 Task: Search one way flight ticket for 3 adults, 3 children in premium economy from La Crosse: La Crosse Regional Airport to Fort Wayne: Fort Wayne International Airport on 8-4-2023. Number of bags: 1 carry on bag. Price is upto 42000. Outbound departure time preference is 16:15.
Action: Mouse moved to (359, 303)
Screenshot: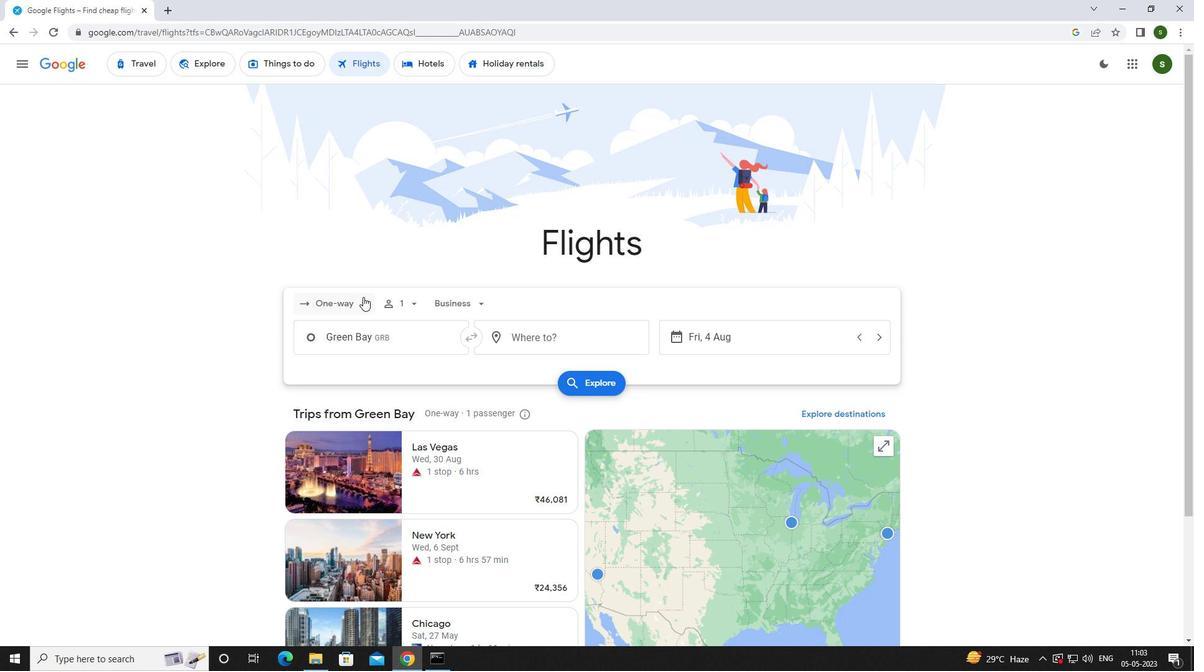 
Action: Mouse pressed left at (359, 303)
Screenshot: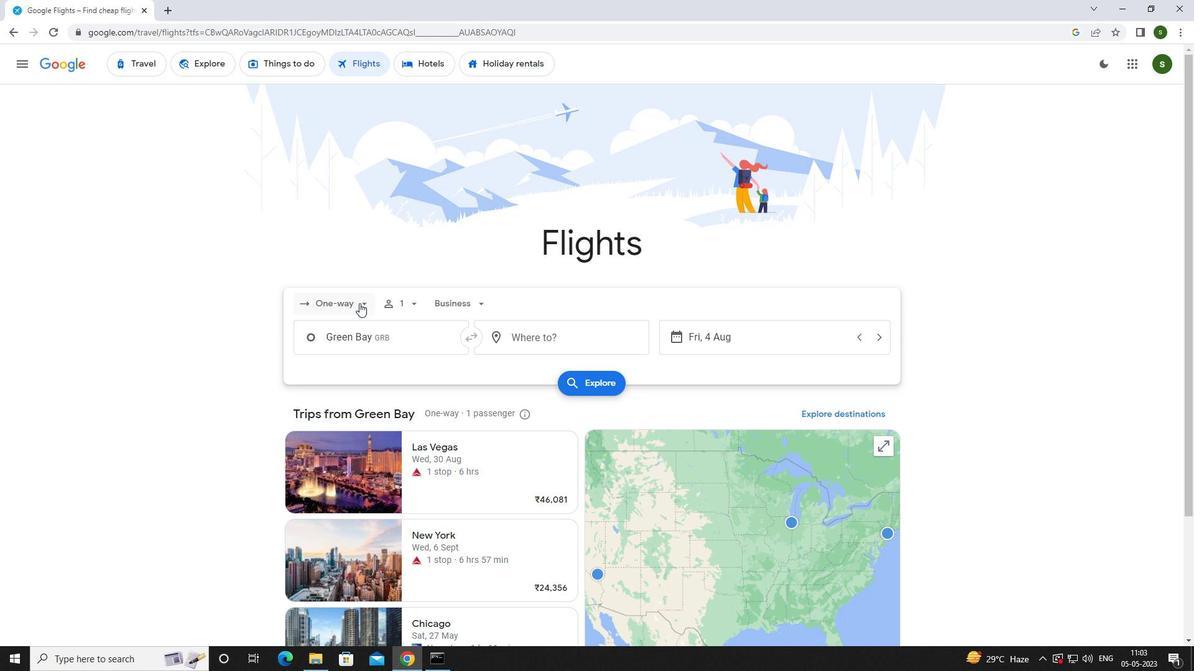 
Action: Mouse moved to (361, 367)
Screenshot: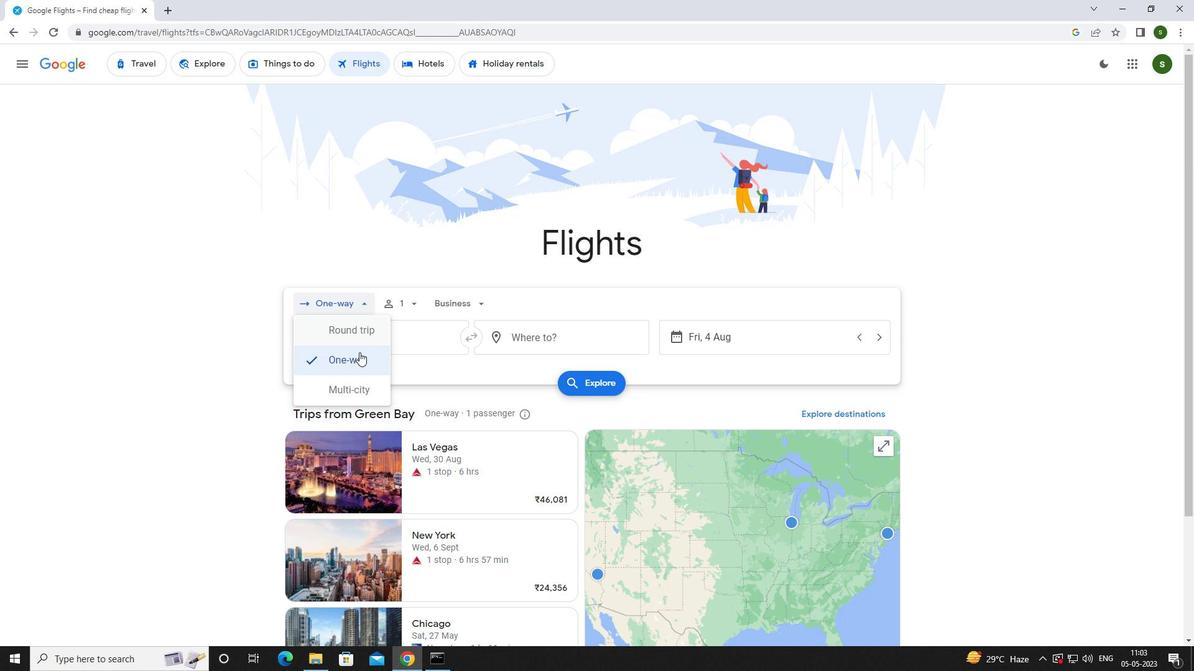 
Action: Mouse pressed left at (361, 367)
Screenshot: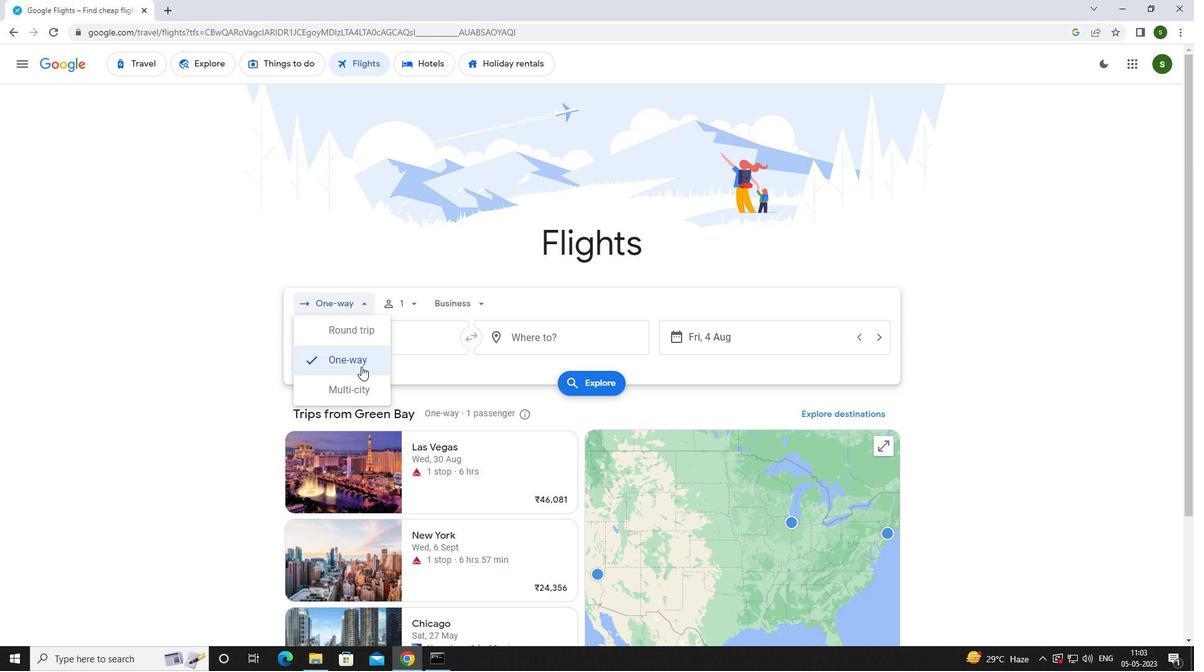 
Action: Mouse moved to (416, 306)
Screenshot: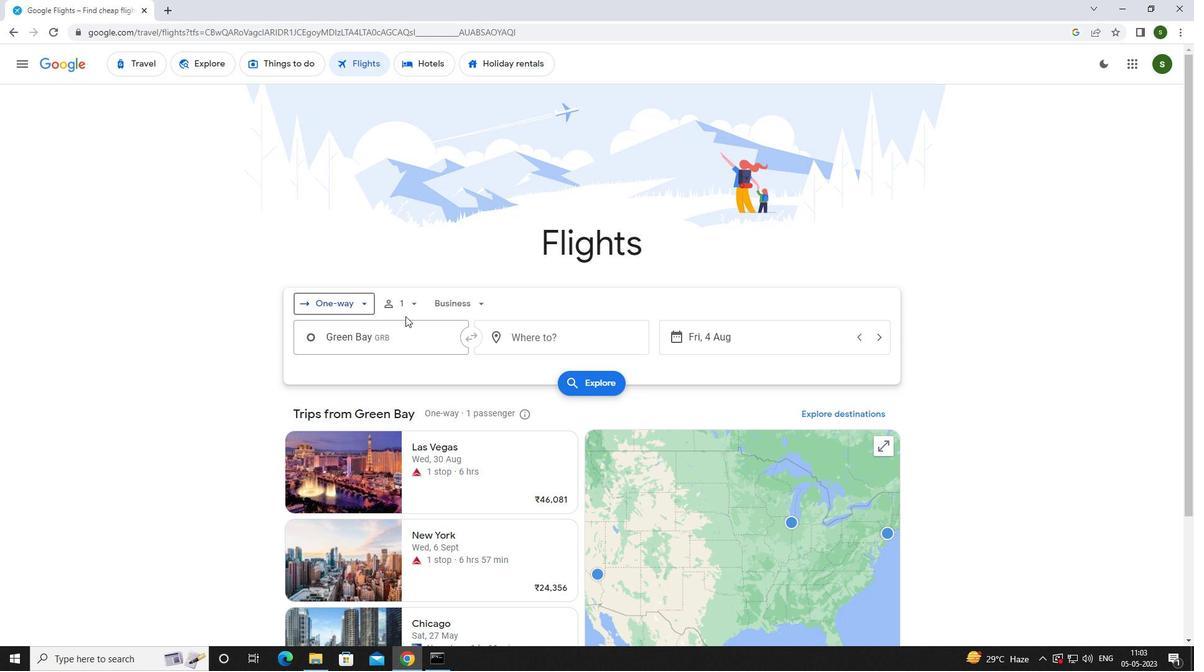 
Action: Mouse pressed left at (416, 306)
Screenshot: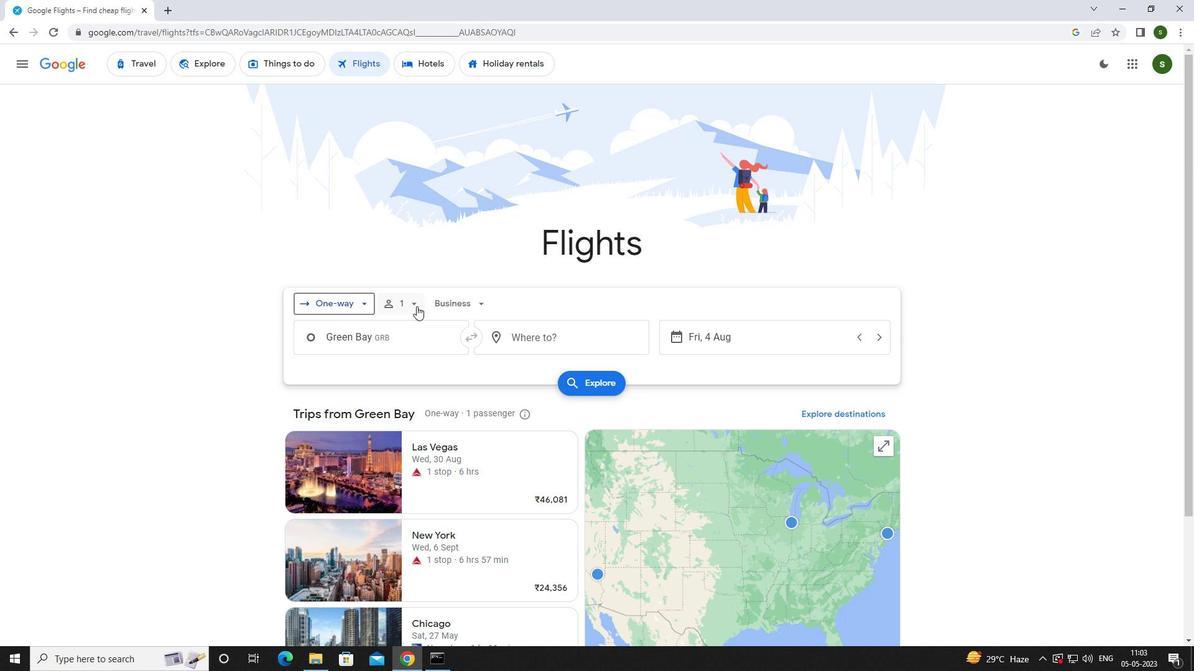 
Action: Mouse moved to (514, 334)
Screenshot: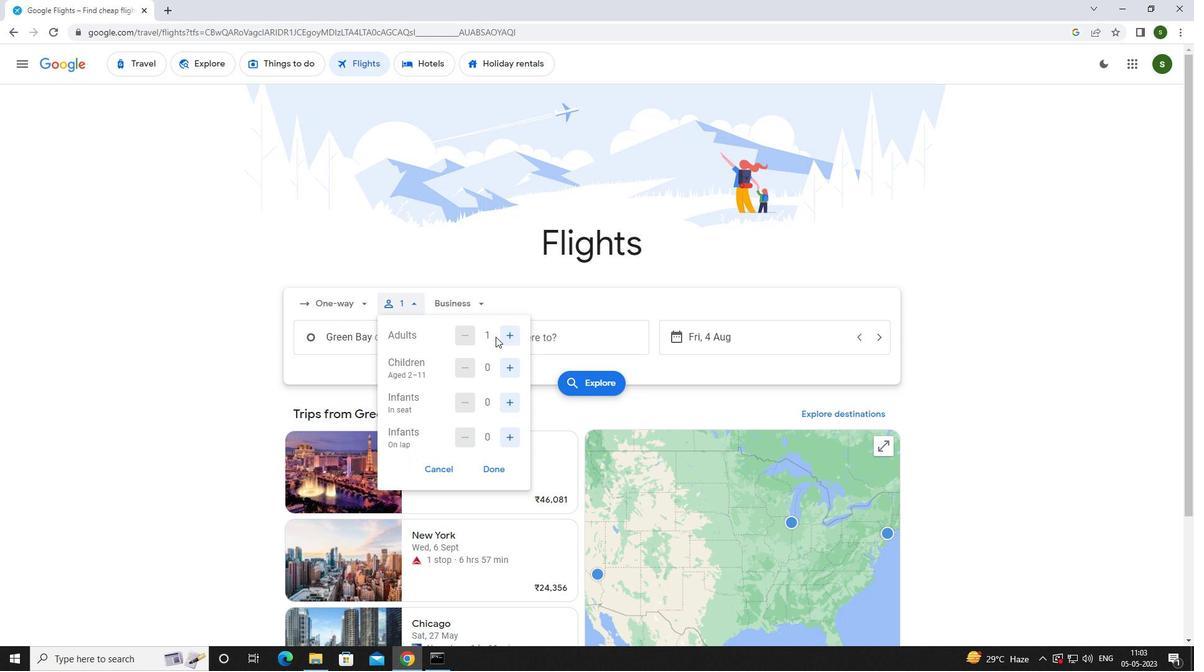 
Action: Mouse pressed left at (514, 334)
Screenshot: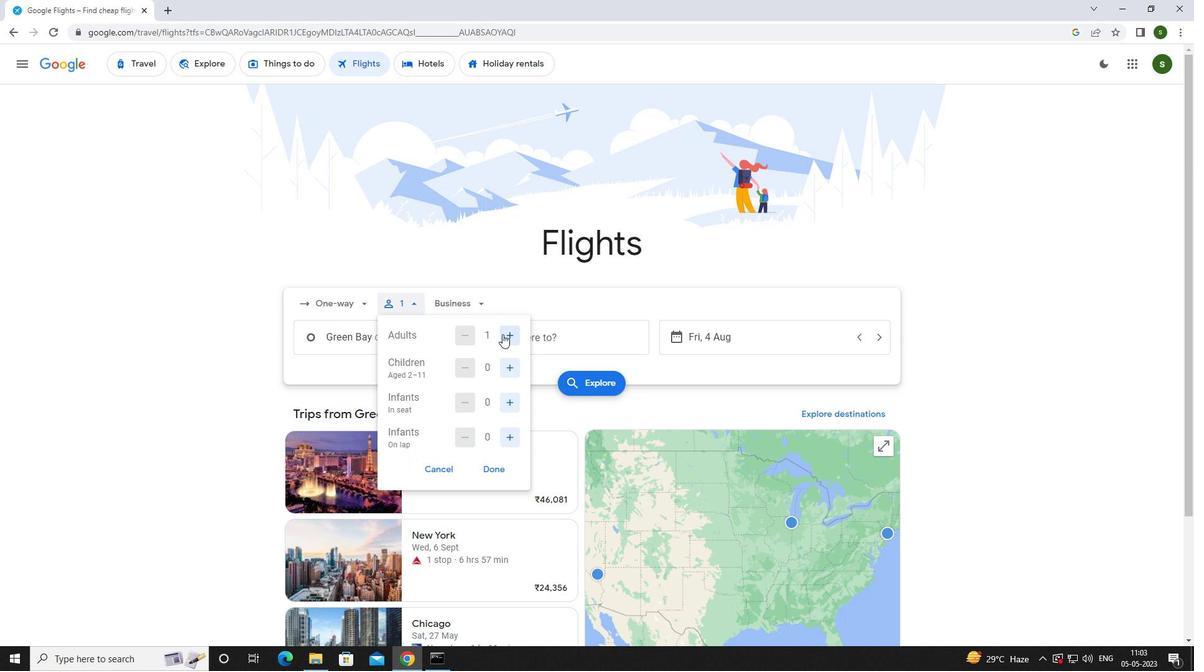 
Action: Mouse pressed left at (514, 334)
Screenshot: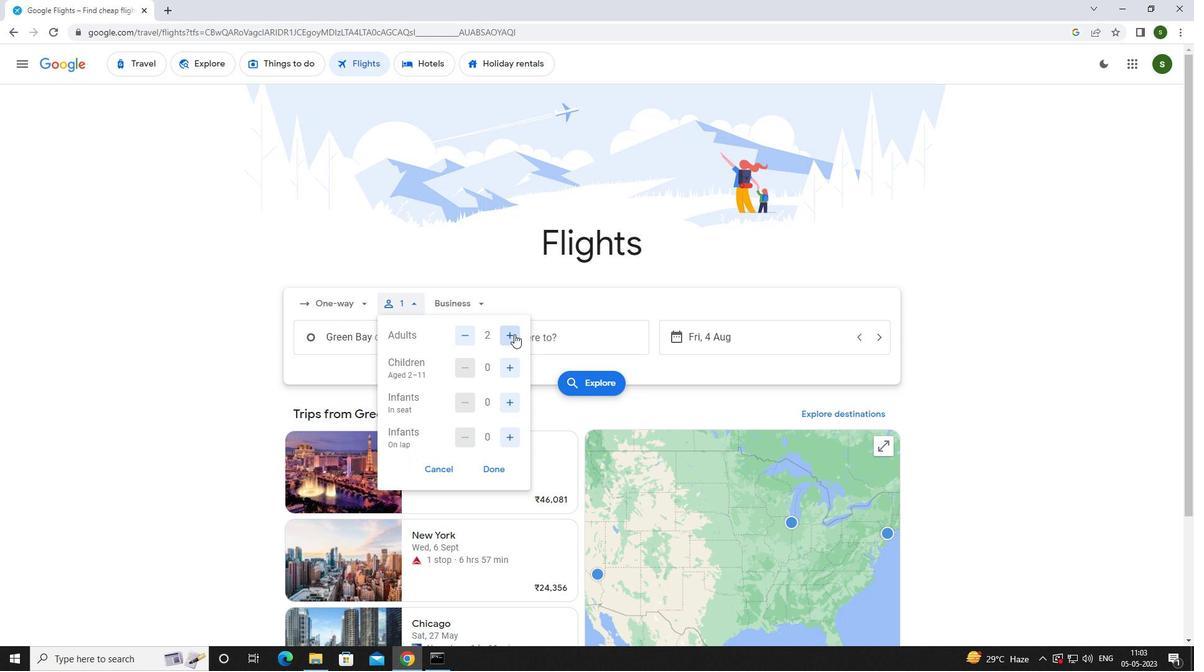 
Action: Mouse moved to (514, 362)
Screenshot: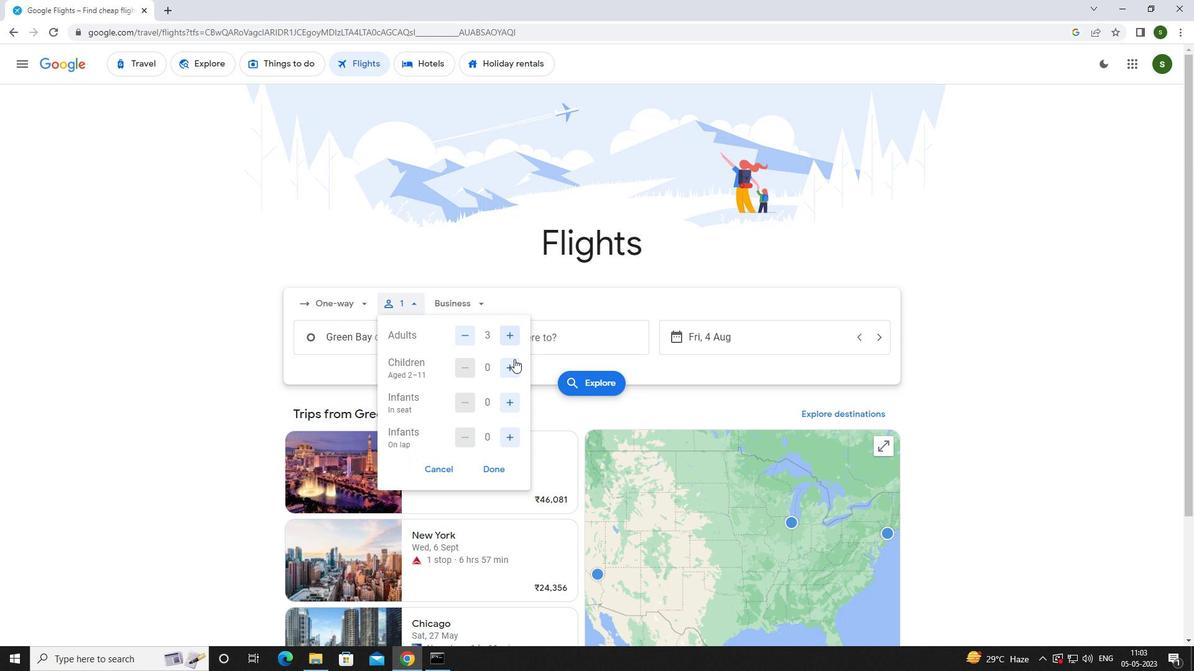 
Action: Mouse pressed left at (514, 362)
Screenshot: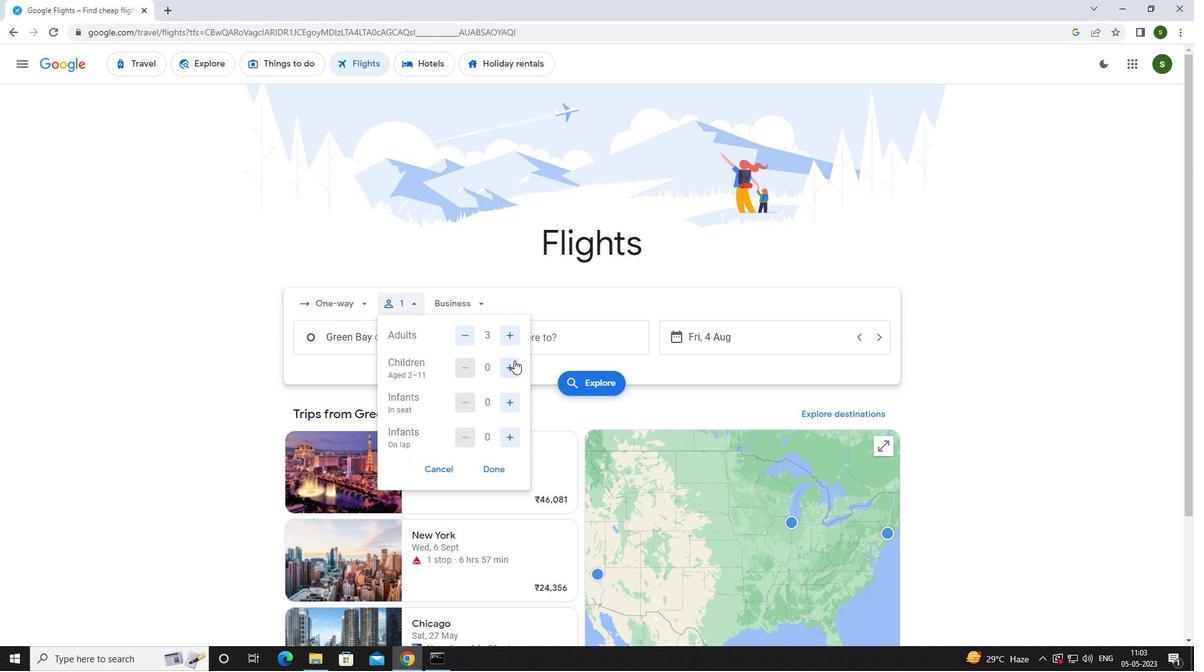 
Action: Mouse pressed left at (514, 362)
Screenshot: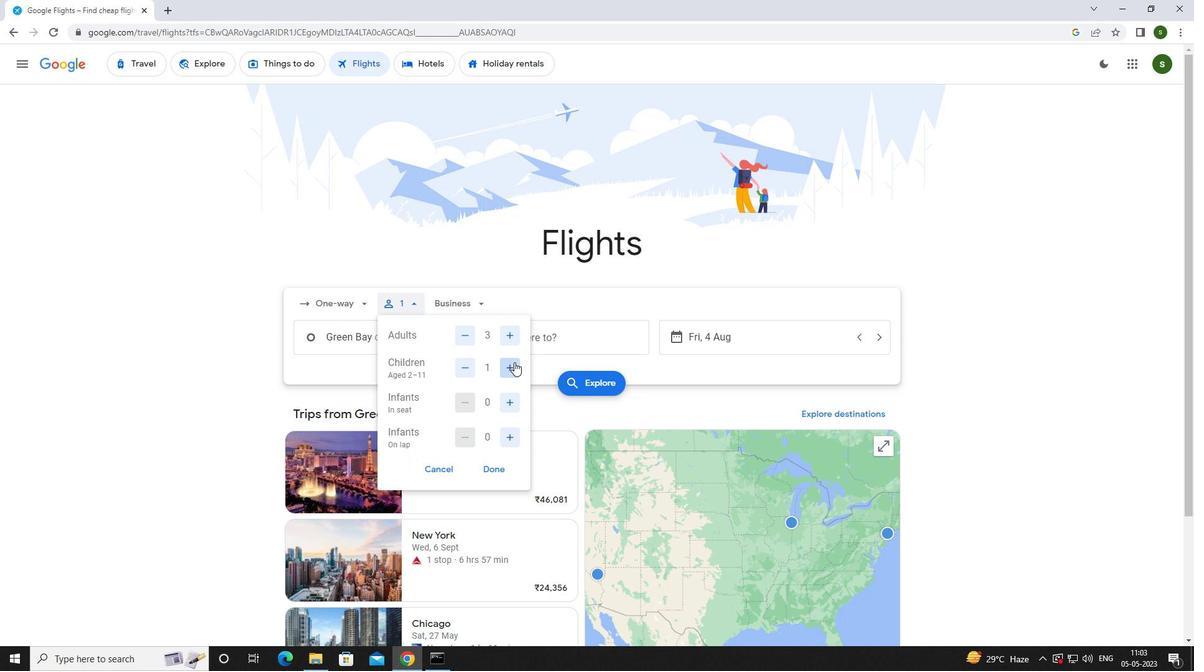 
Action: Mouse pressed left at (514, 362)
Screenshot: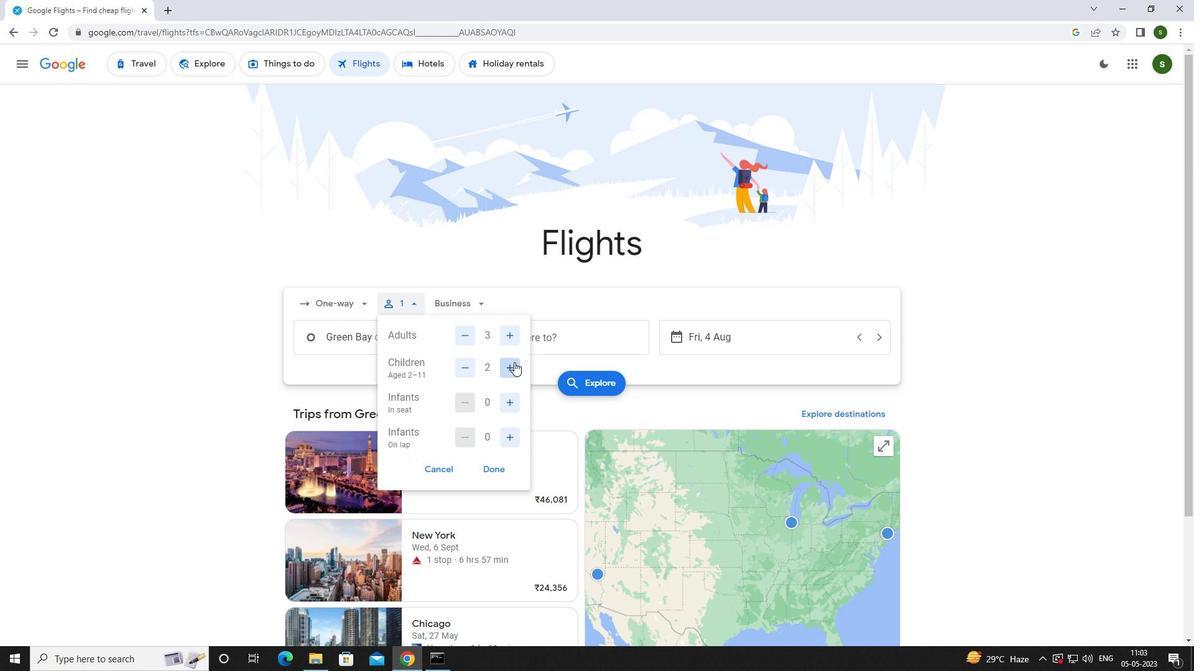
Action: Mouse moved to (472, 301)
Screenshot: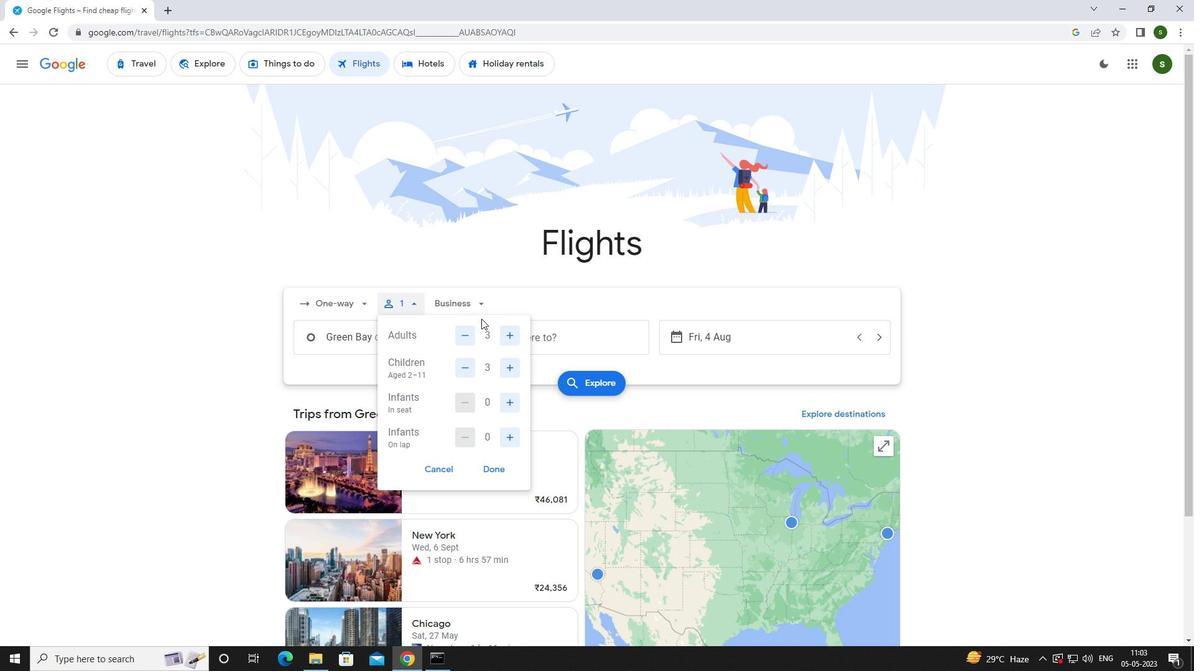 
Action: Mouse pressed left at (472, 301)
Screenshot: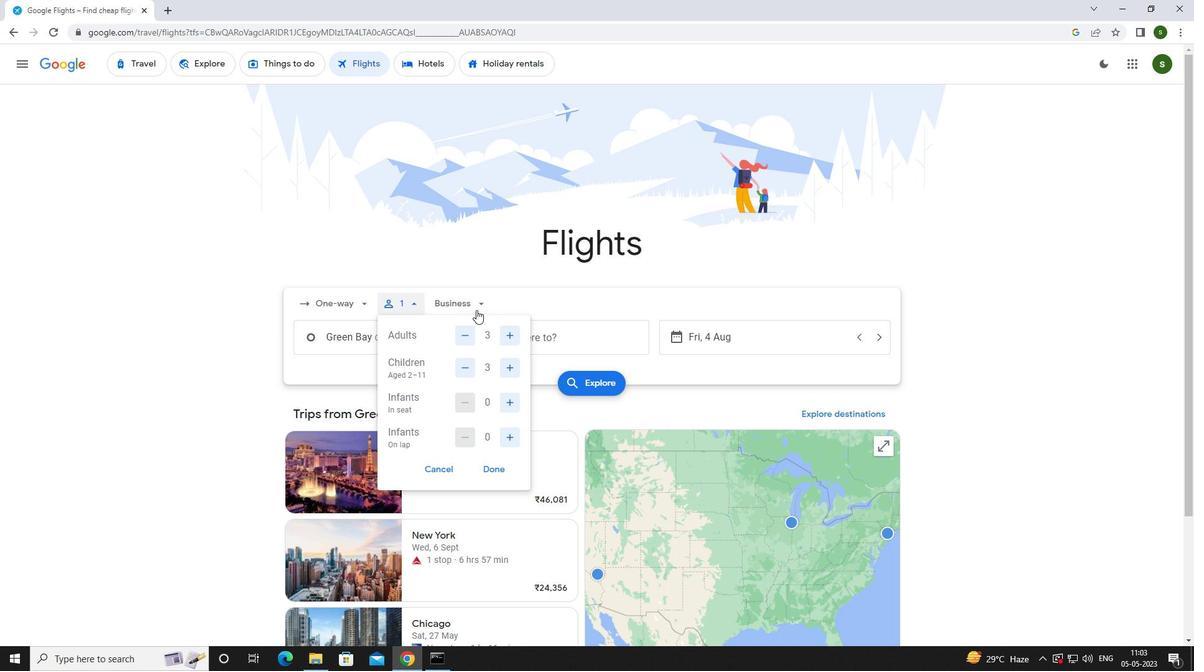 
Action: Mouse moved to (492, 355)
Screenshot: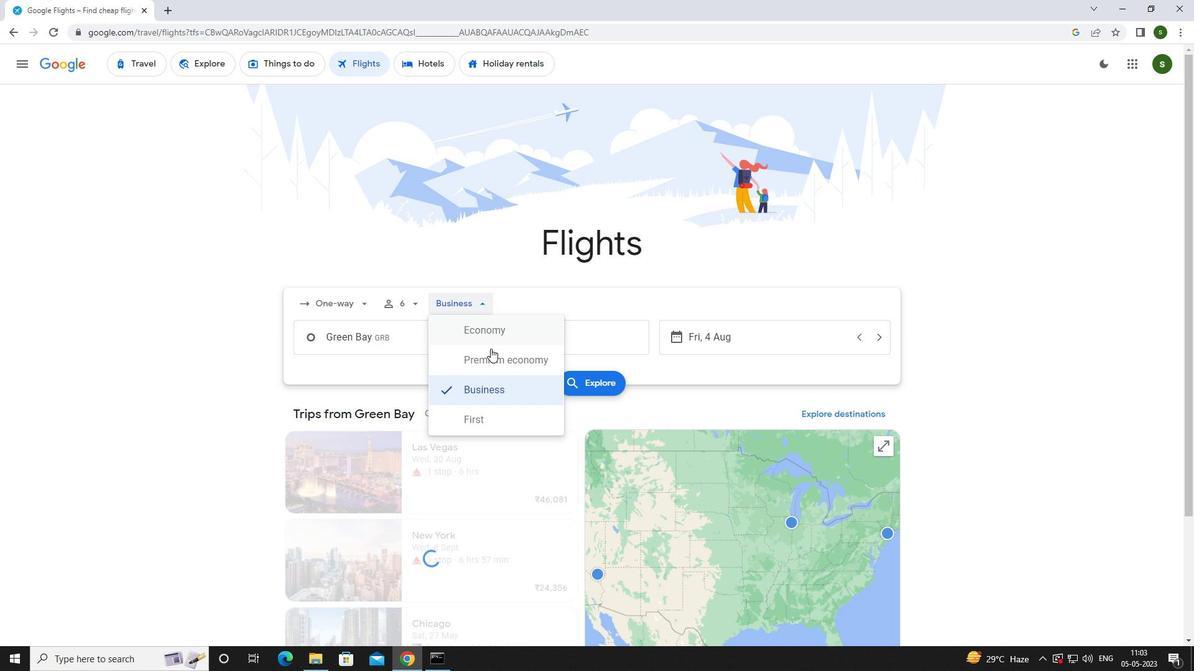 
Action: Mouse pressed left at (492, 355)
Screenshot: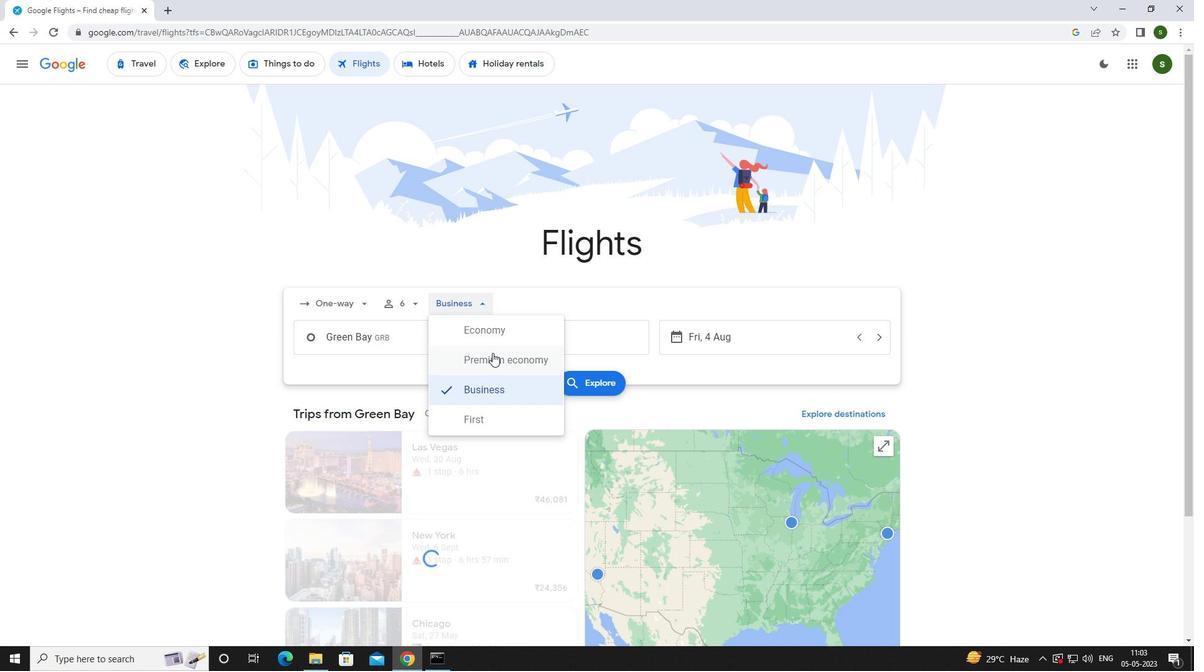 
Action: Mouse moved to (437, 345)
Screenshot: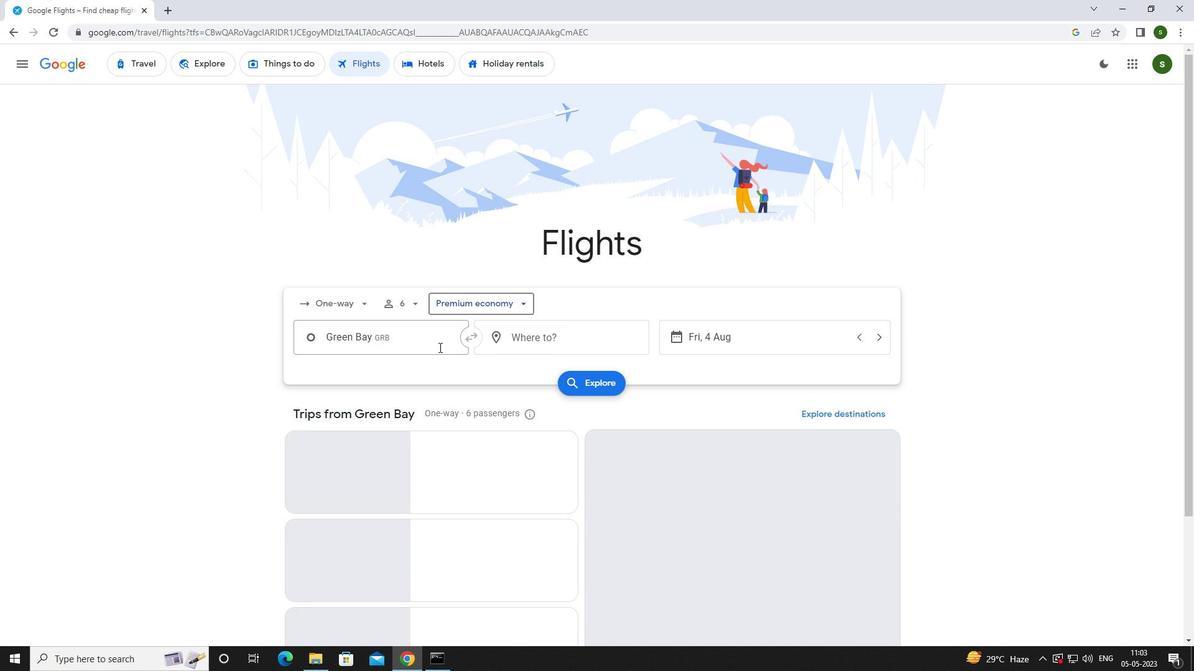 
Action: Mouse pressed left at (437, 345)
Screenshot: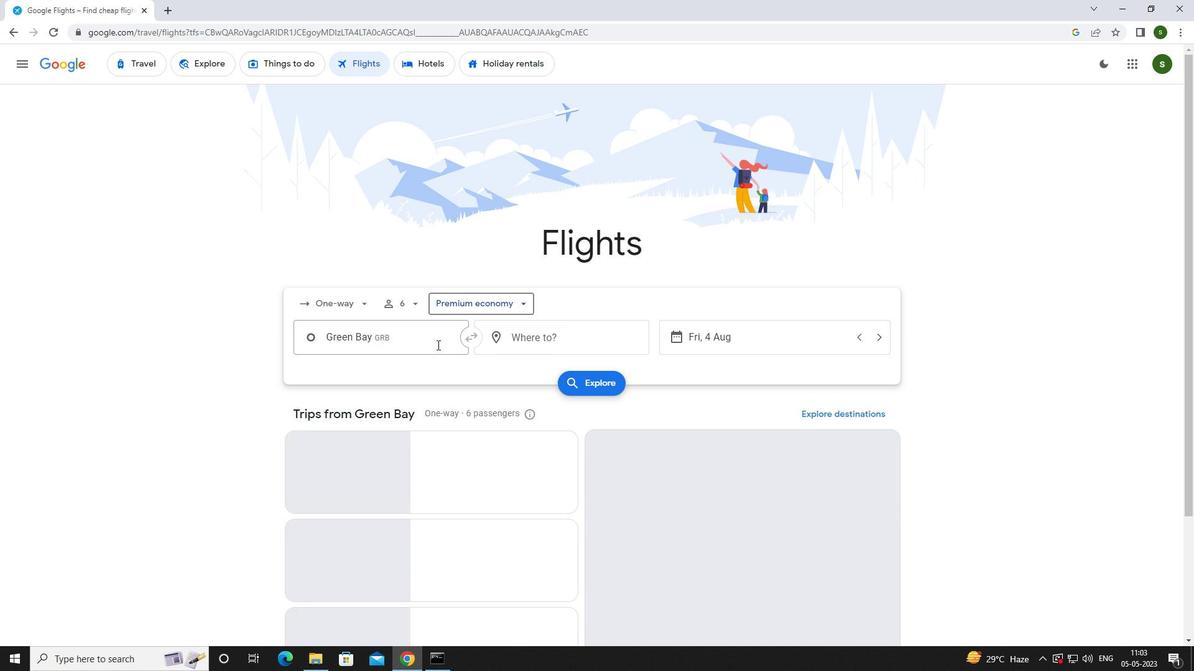 
Action: Key pressed <Key.caps_lock>l<Key.caps_lock>a<Key.space><Key.caps_lock>c<Key.caps_lock>rosse
Screenshot: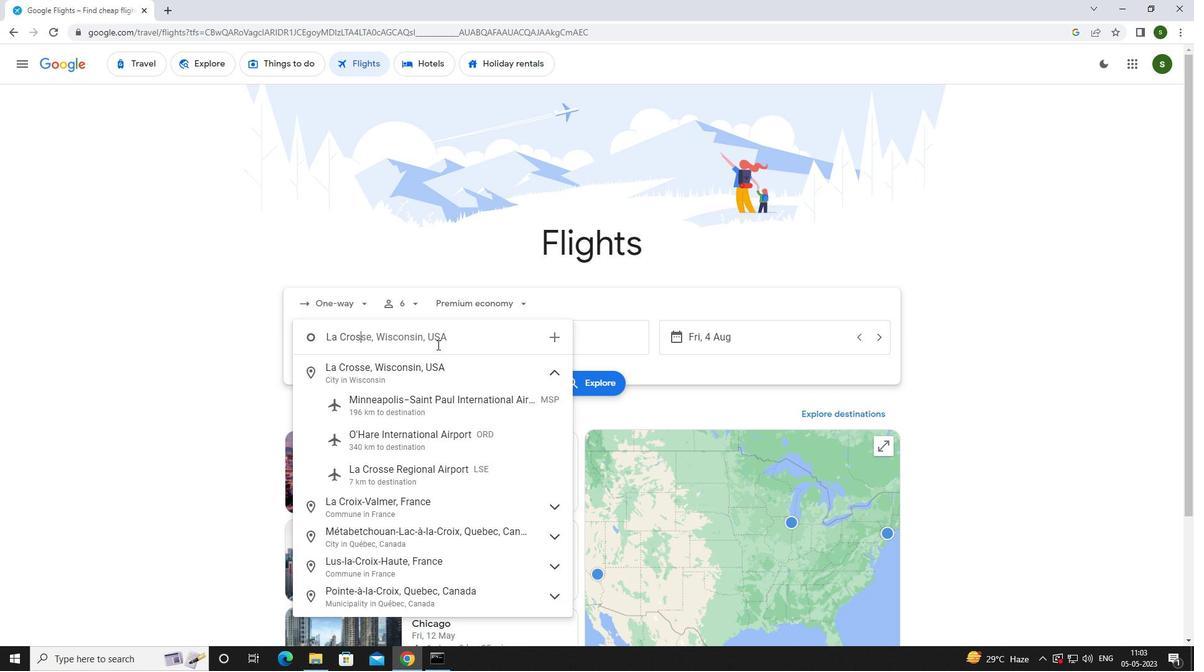 
Action: Mouse moved to (424, 465)
Screenshot: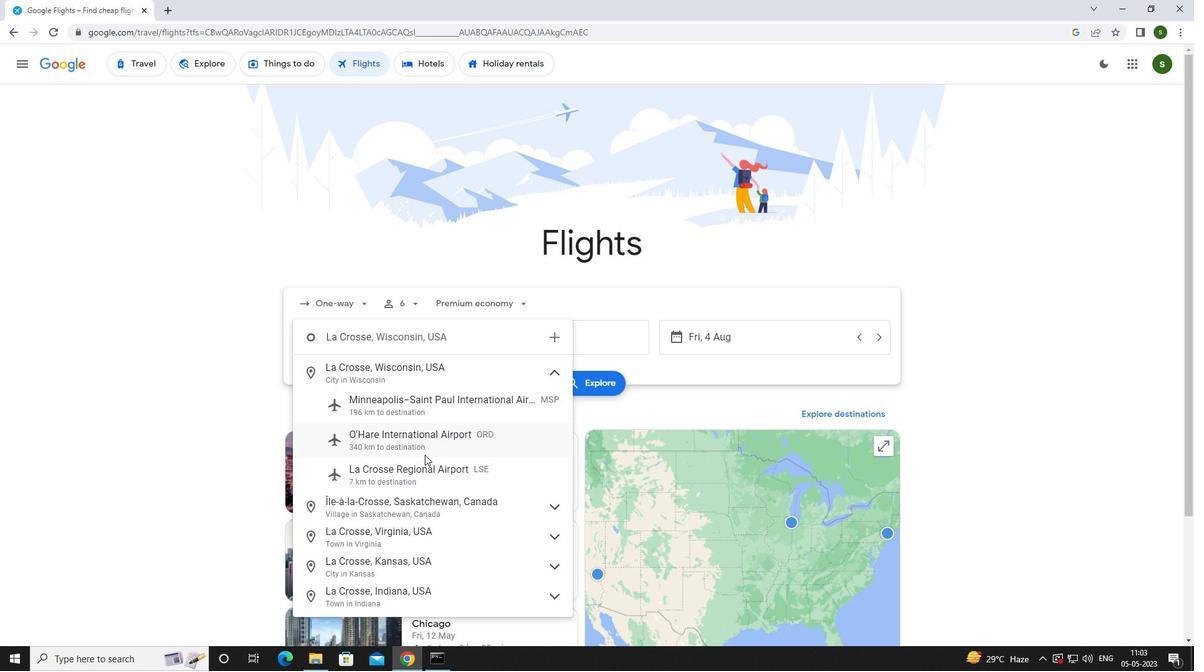 
Action: Mouse pressed left at (424, 465)
Screenshot: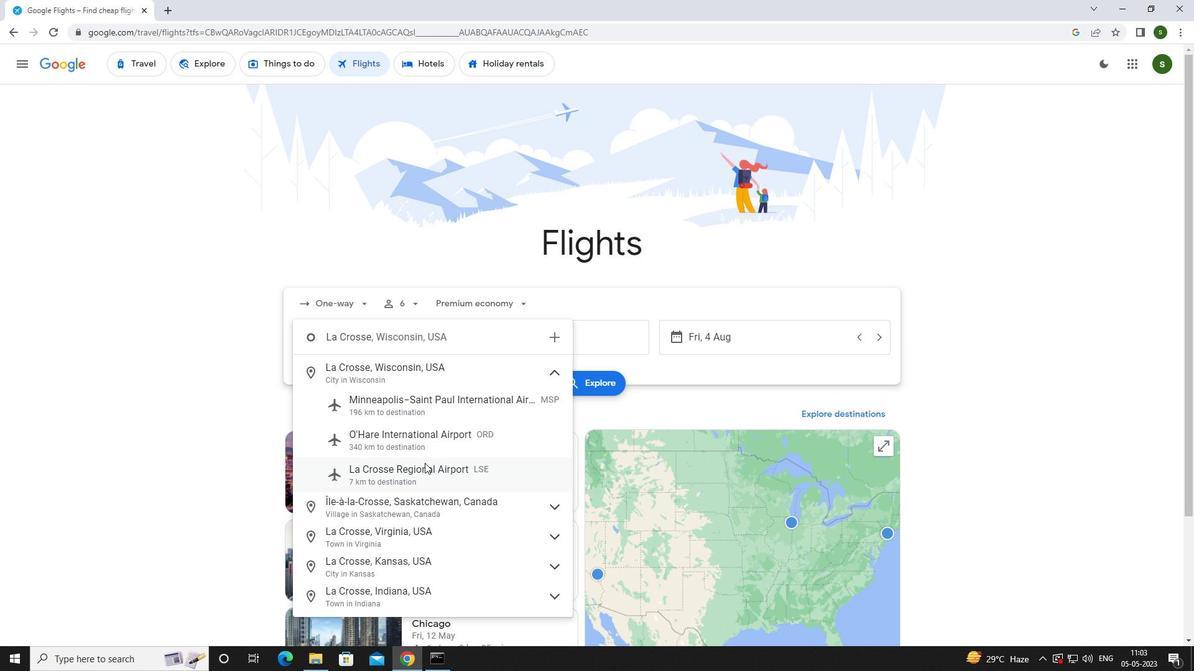 
Action: Mouse moved to (539, 335)
Screenshot: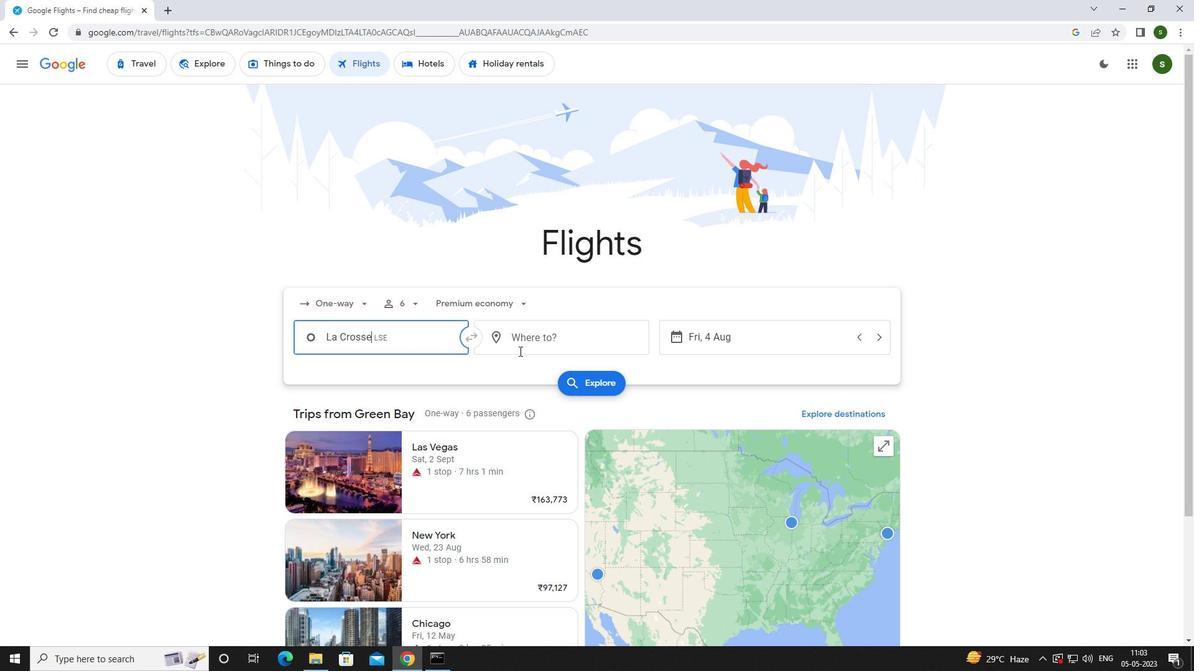 
Action: Mouse pressed left at (539, 335)
Screenshot: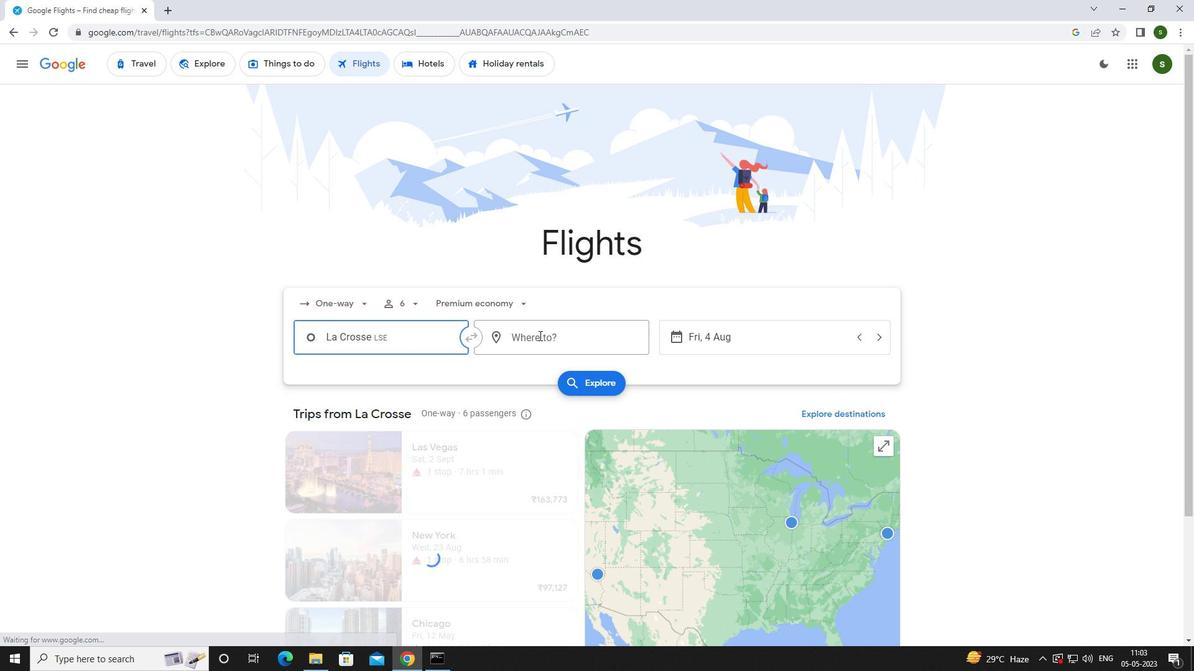 
Action: Key pressed <Key.caps_lock>f<Key.caps_lock>ort<Key.space><Key.caps_lock>w<Key.caps_lock>ayn
Screenshot: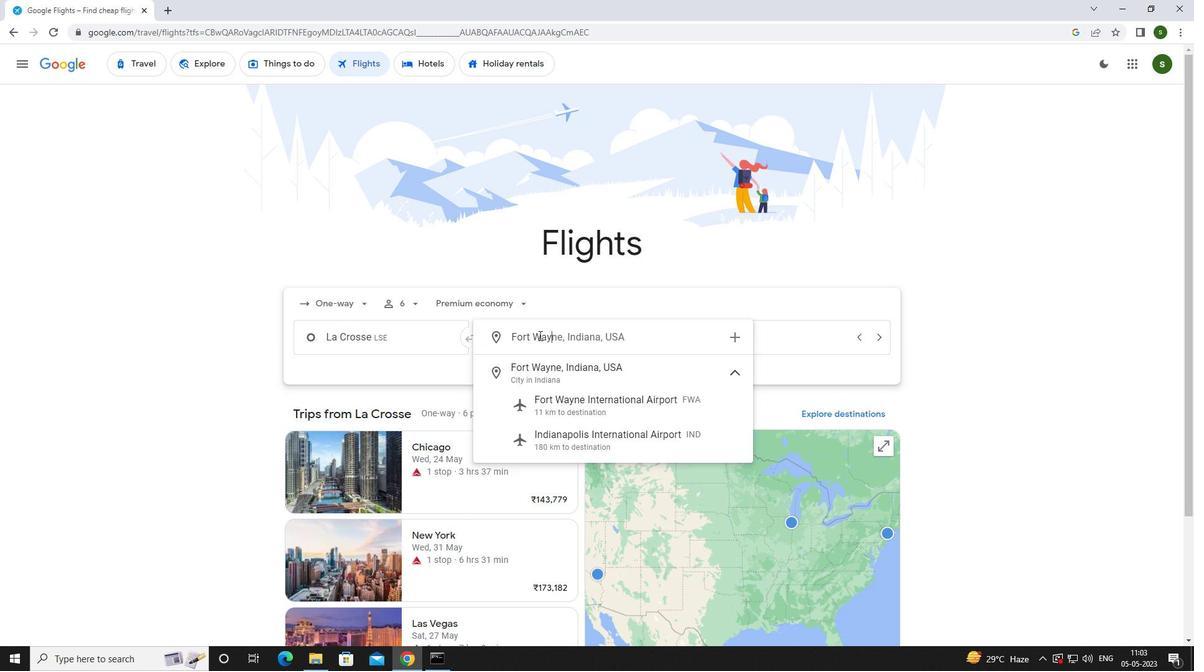 
Action: Mouse moved to (624, 411)
Screenshot: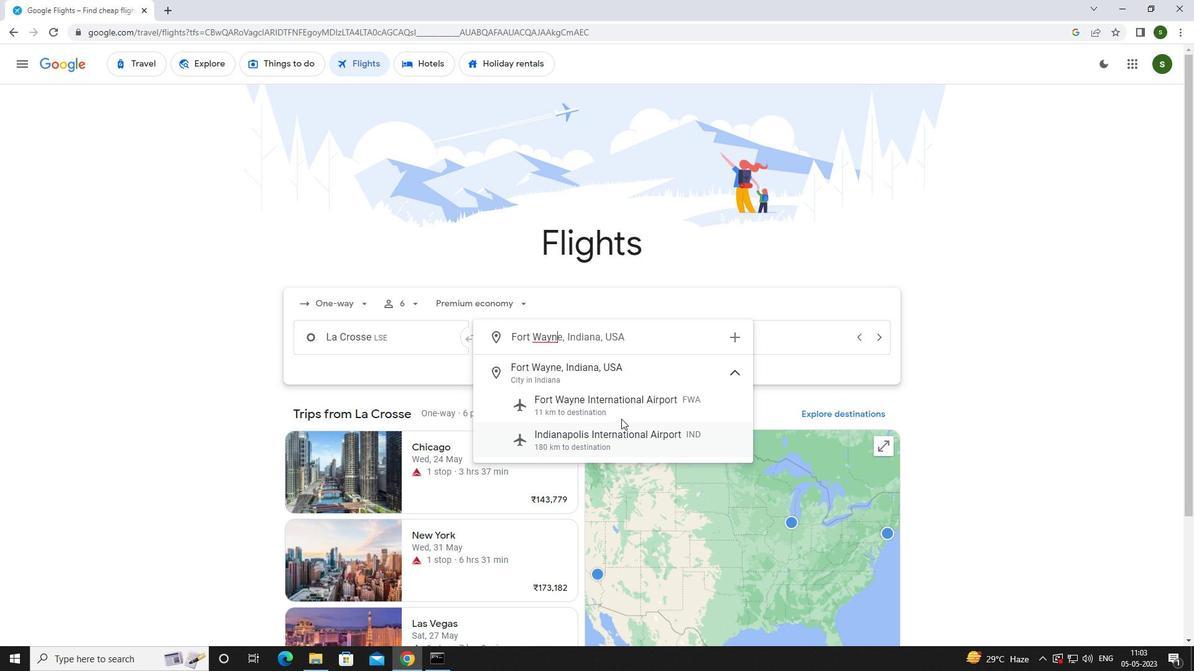
Action: Mouse pressed left at (624, 411)
Screenshot: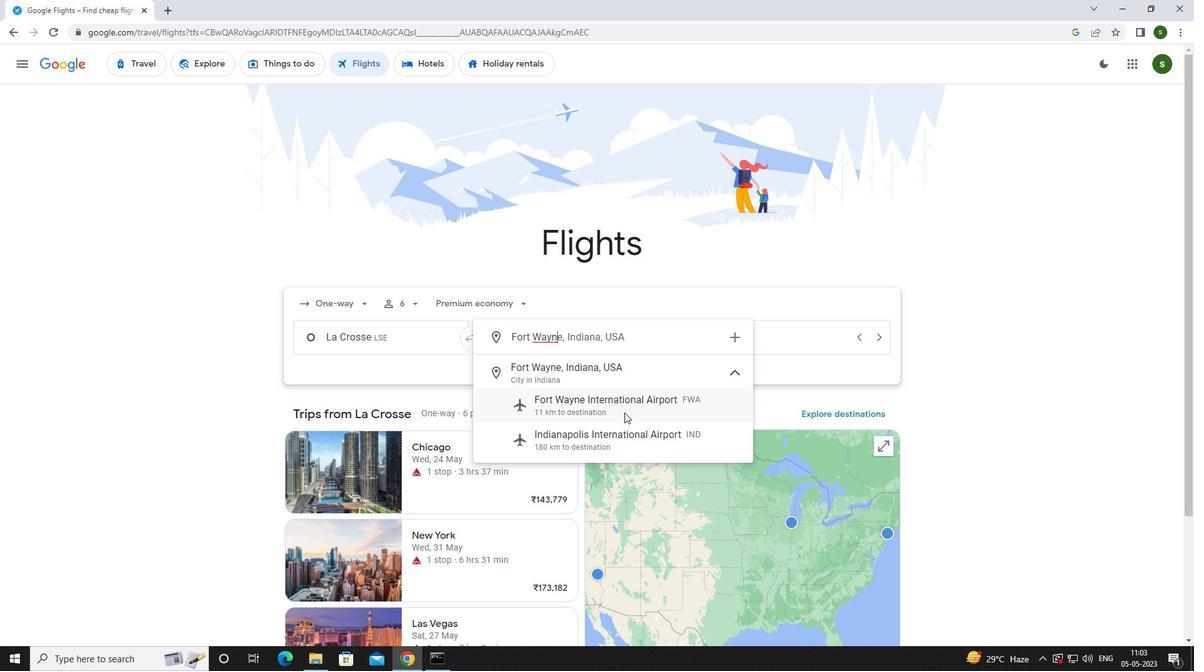 
Action: Mouse moved to (759, 342)
Screenshot: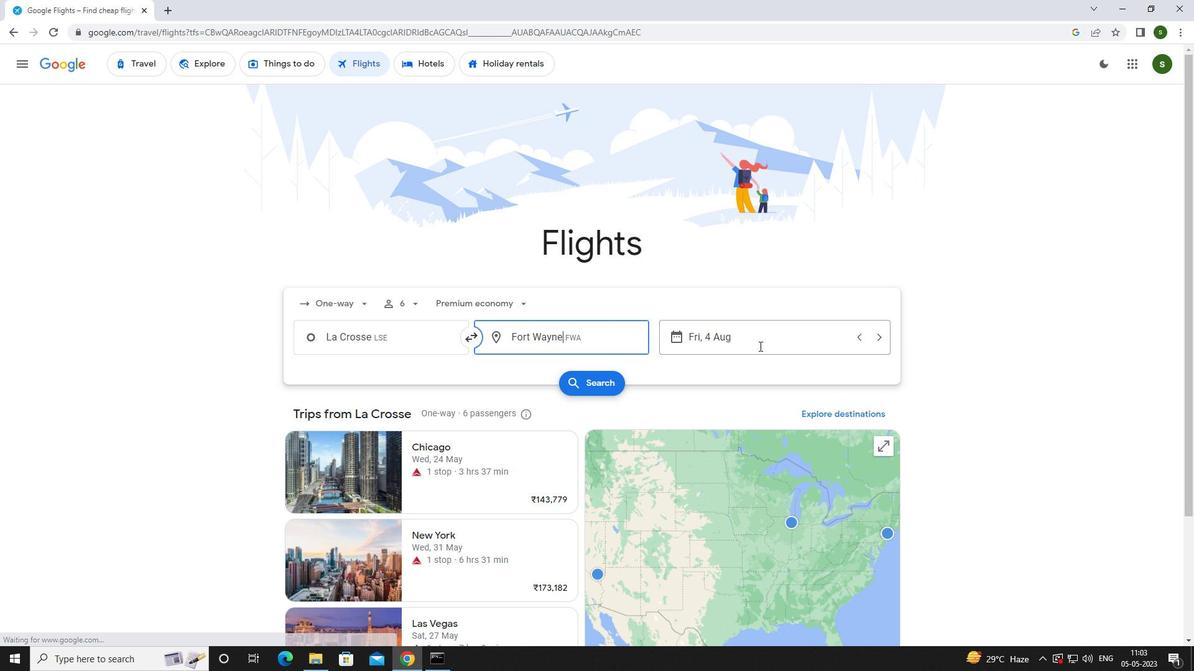 
Action: Mouse pressed left at (759, 342)
Screenshot: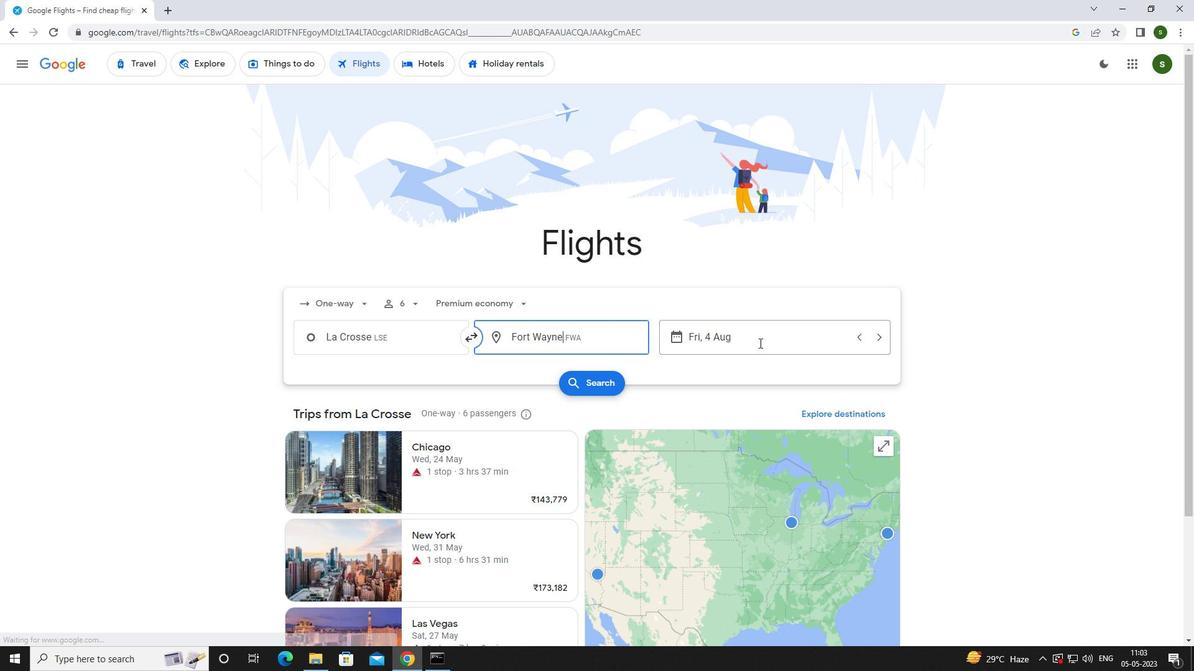 
Action: Mouse moved to (602, 422)
Screenshot: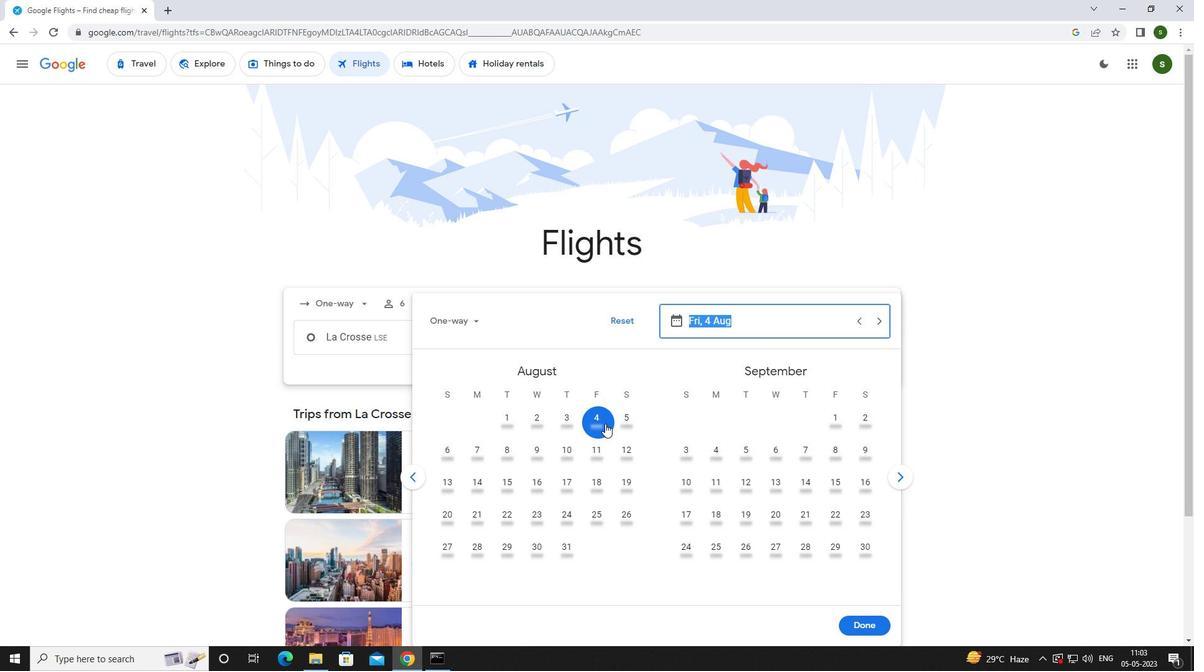 
Action: Mouse pressed left at (602, 422)
Screenshot: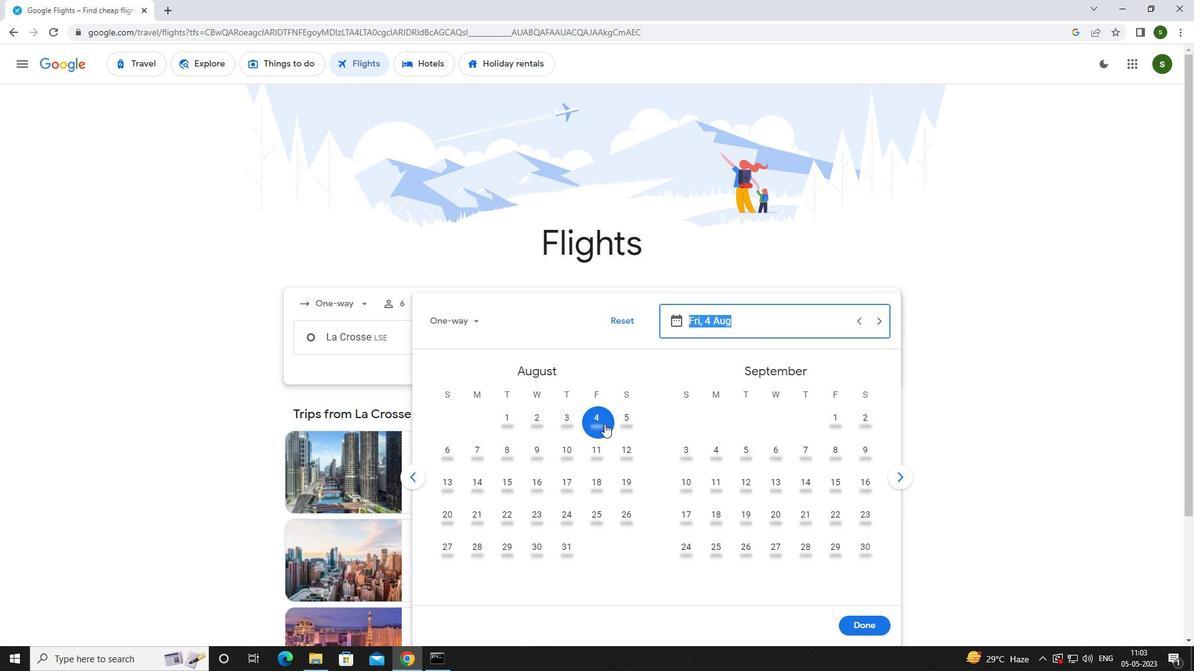 
Action: Mouse moved to (851, 625)
Screenshot: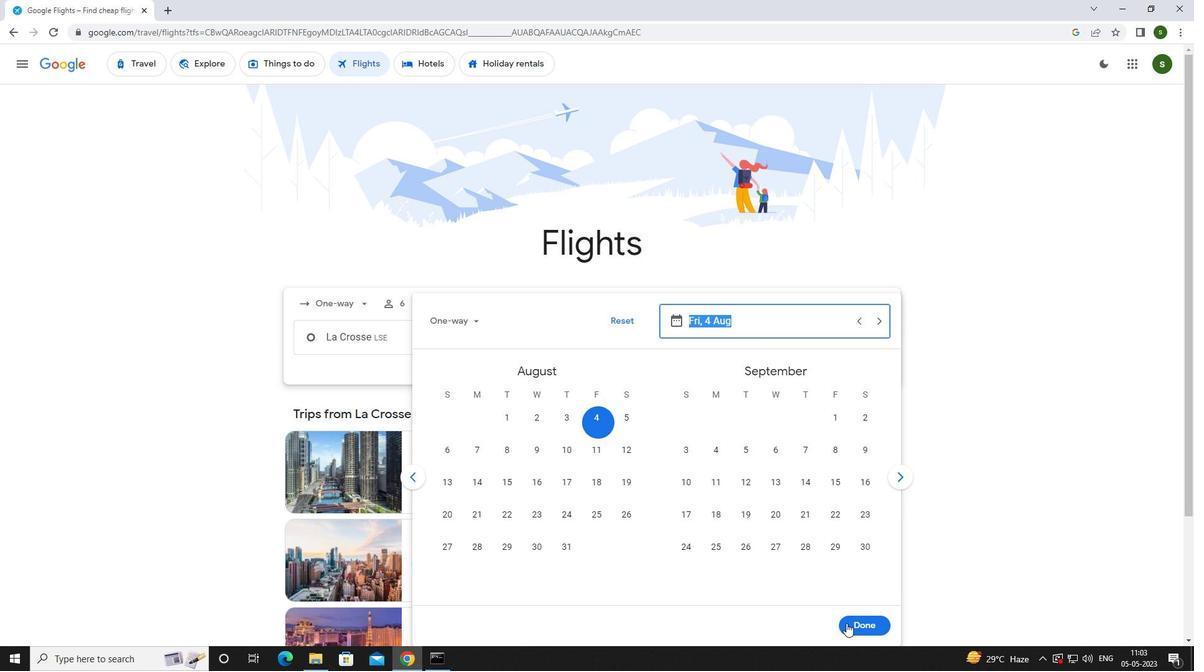 
Action: Mouse pressed left at (851, 625)
Screenshot: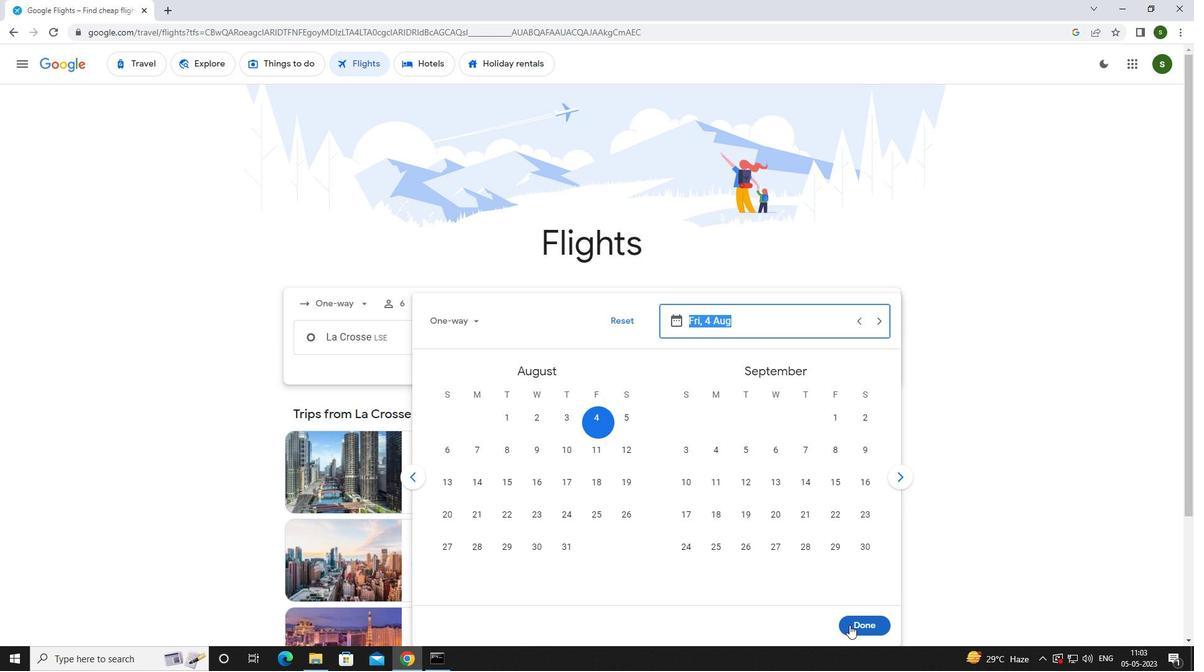 
Action: Mouse moved to (584, 372)
Screenshot: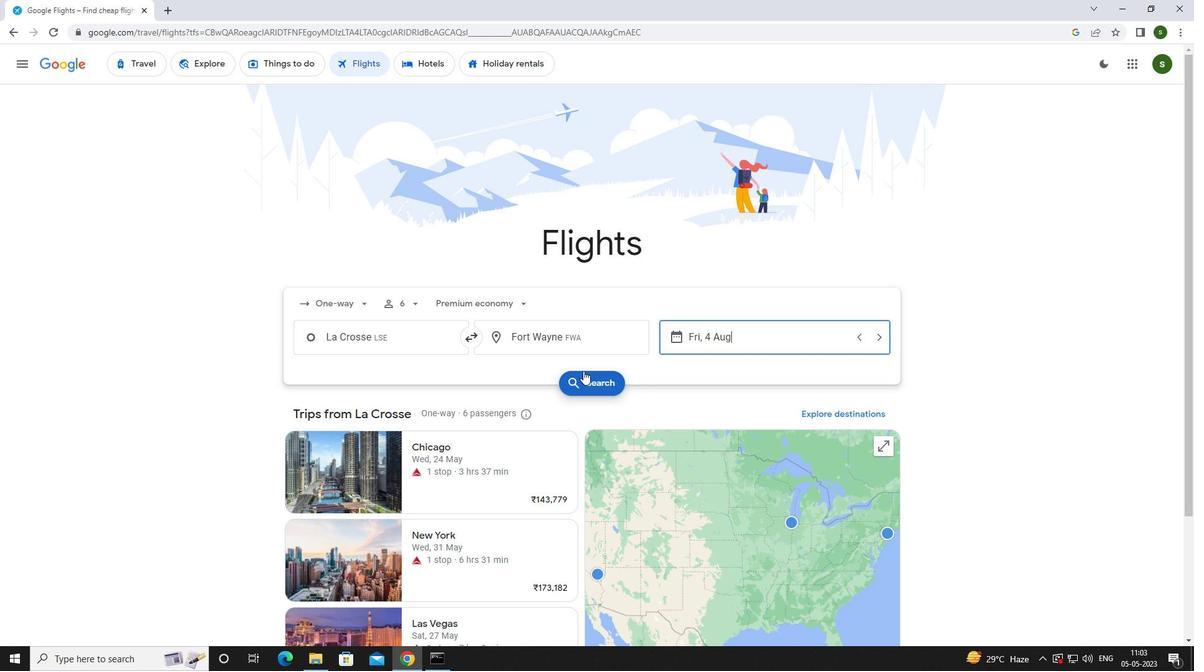 
Action: Mouse pressed left at (584, 372)
Screenshot: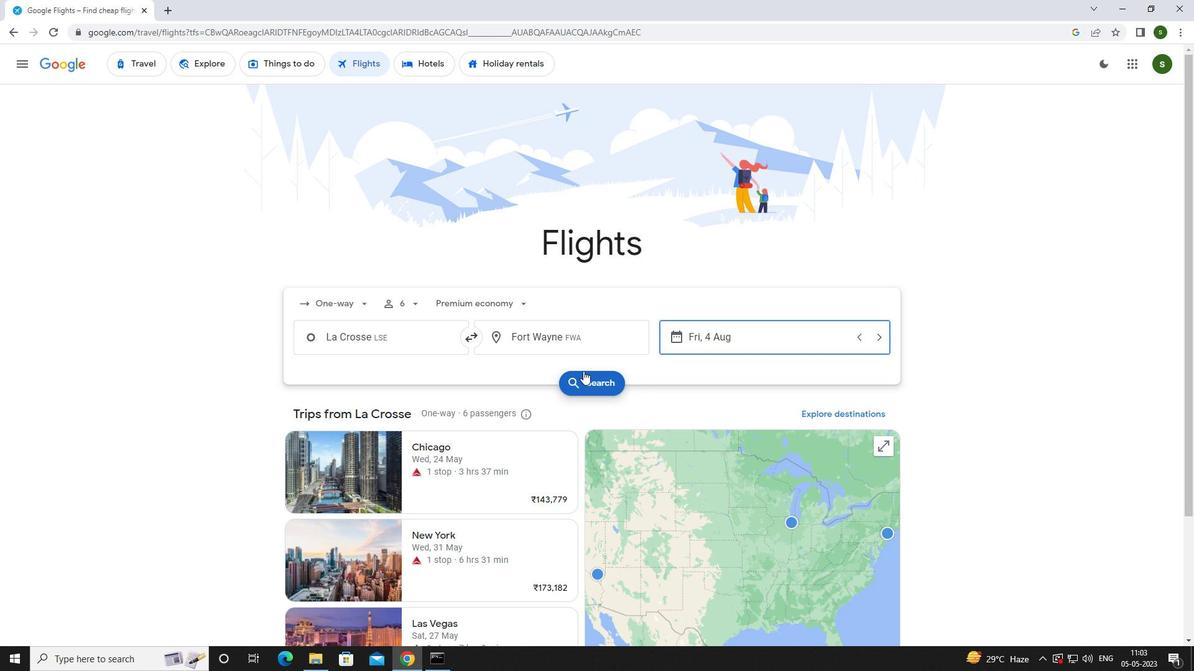 
Action: Mouse moved to (329, 182)
Screenshot: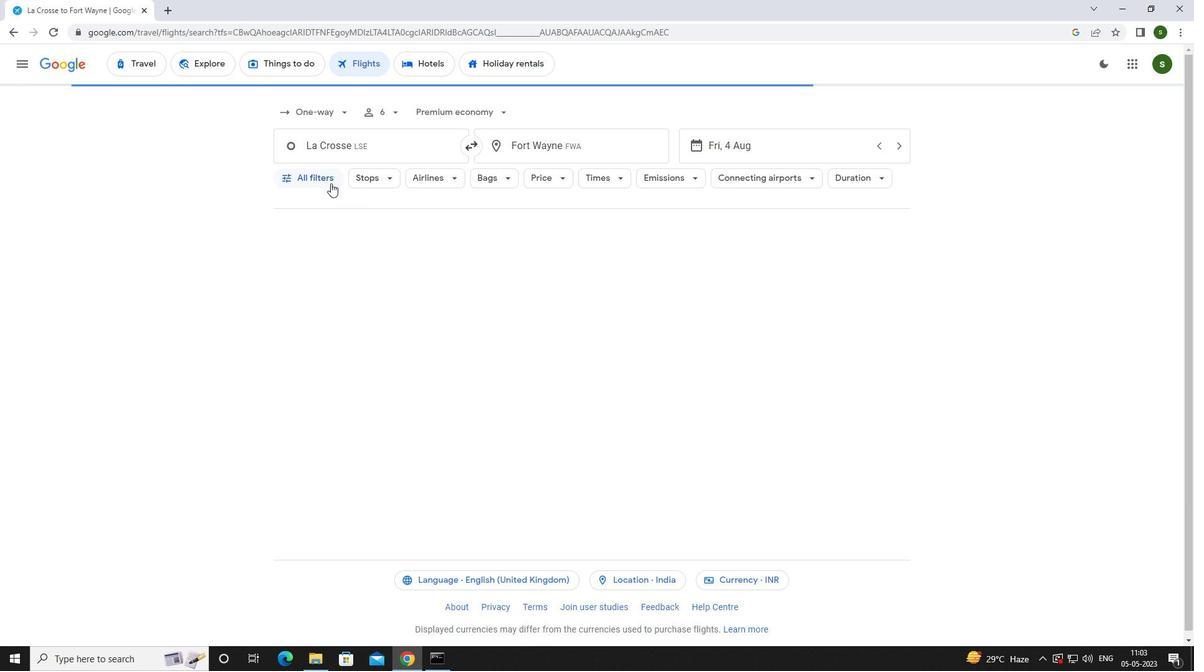 
Action: Mouse pressed left at (329, 182)
Screenshot: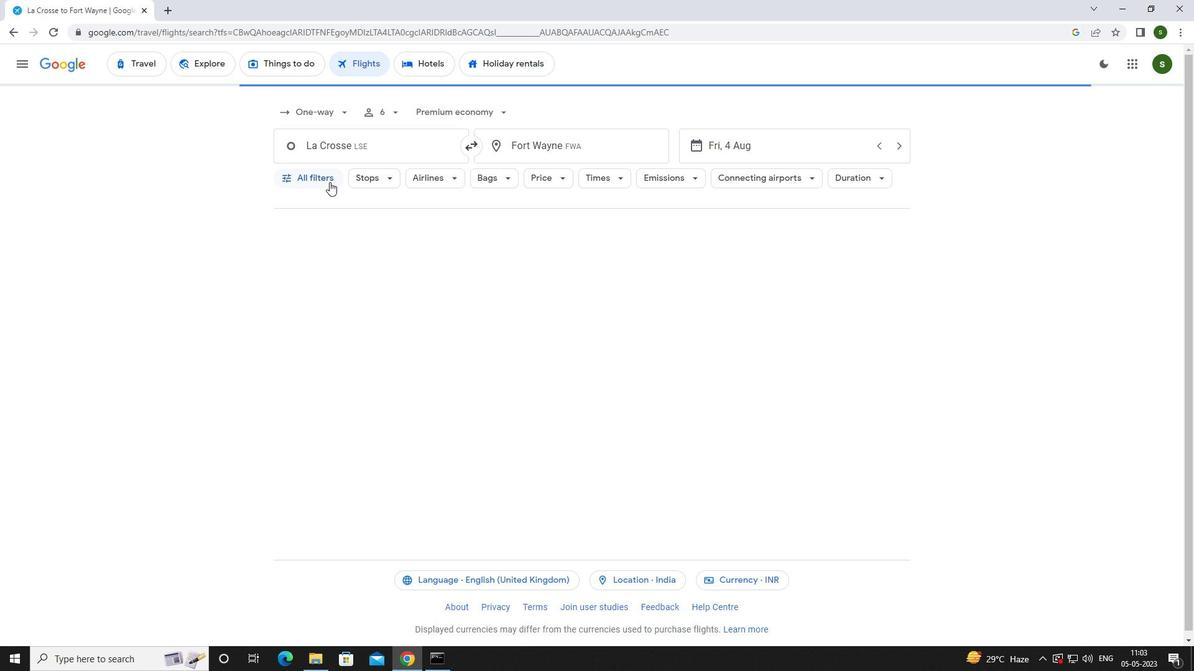 
Action: Mouse moved to (411, 351)
Screenshot: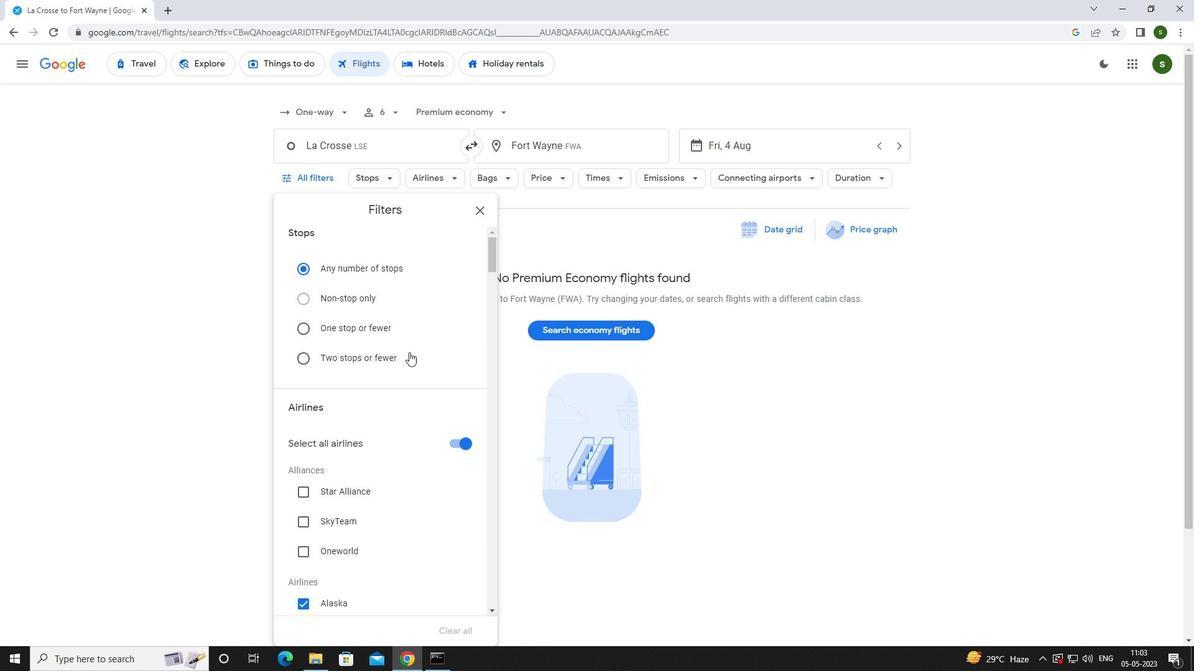 
Action: Mouse scrolled (411, 350) with delta (0, 0)
Screenshot: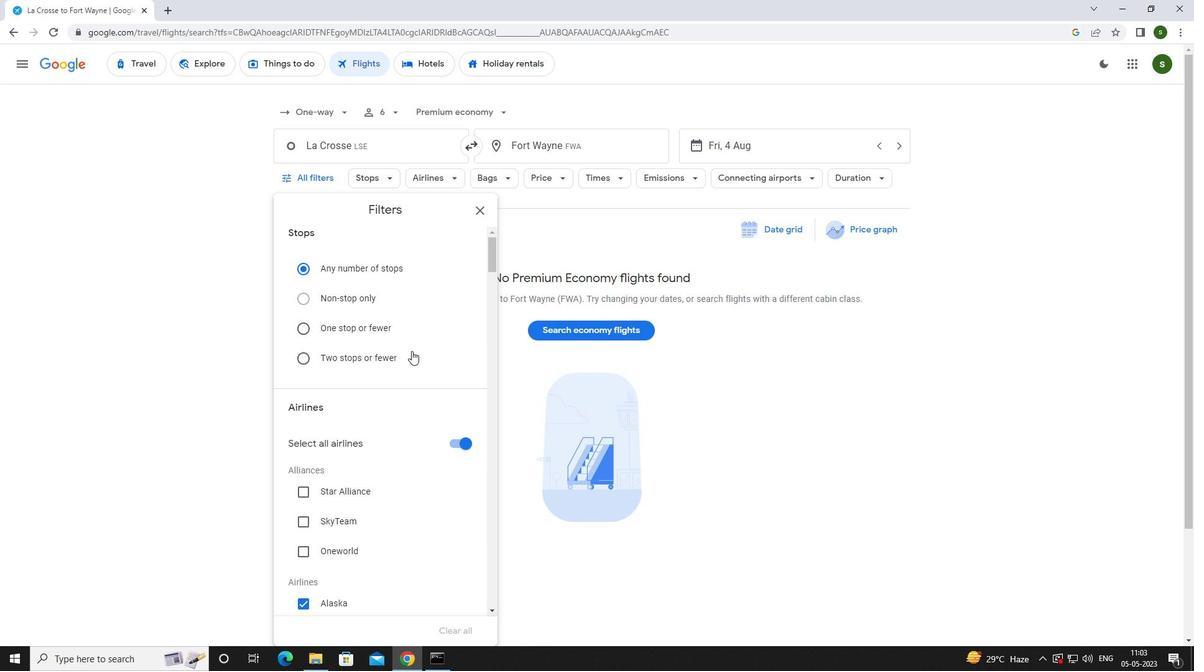 
Action: Mouse scrolled (411, 350) with delta (0, 0)
Screenshot: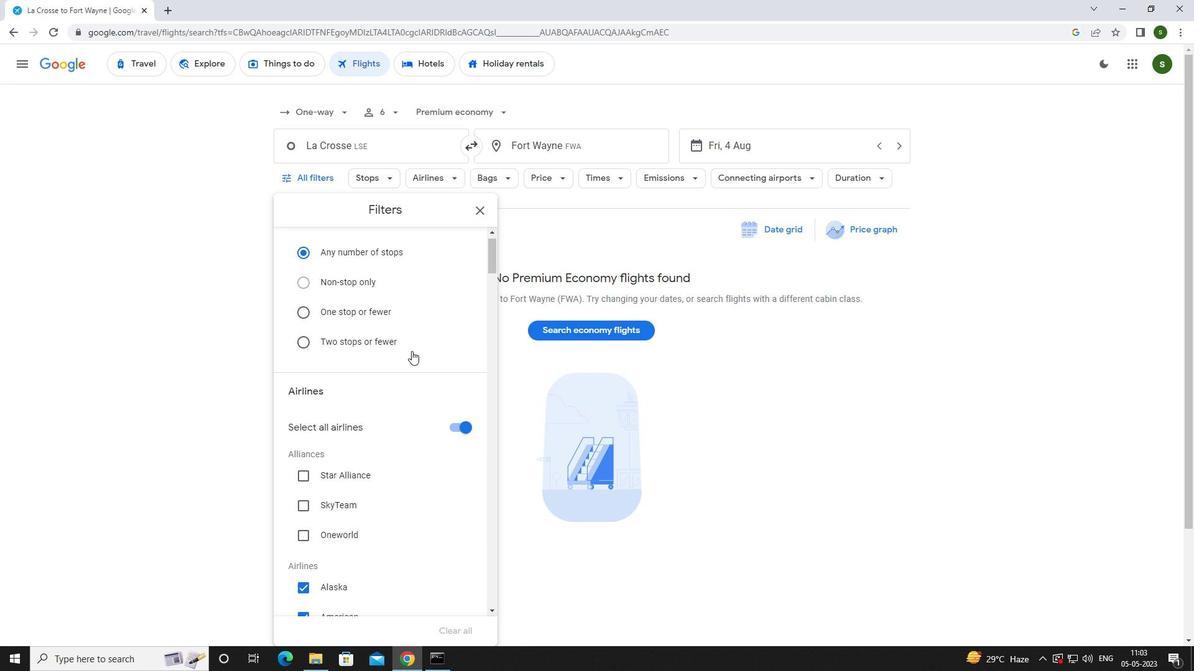 
Action: Mouse scrolled (411, 350) with delta (0, 0)
Screenshot: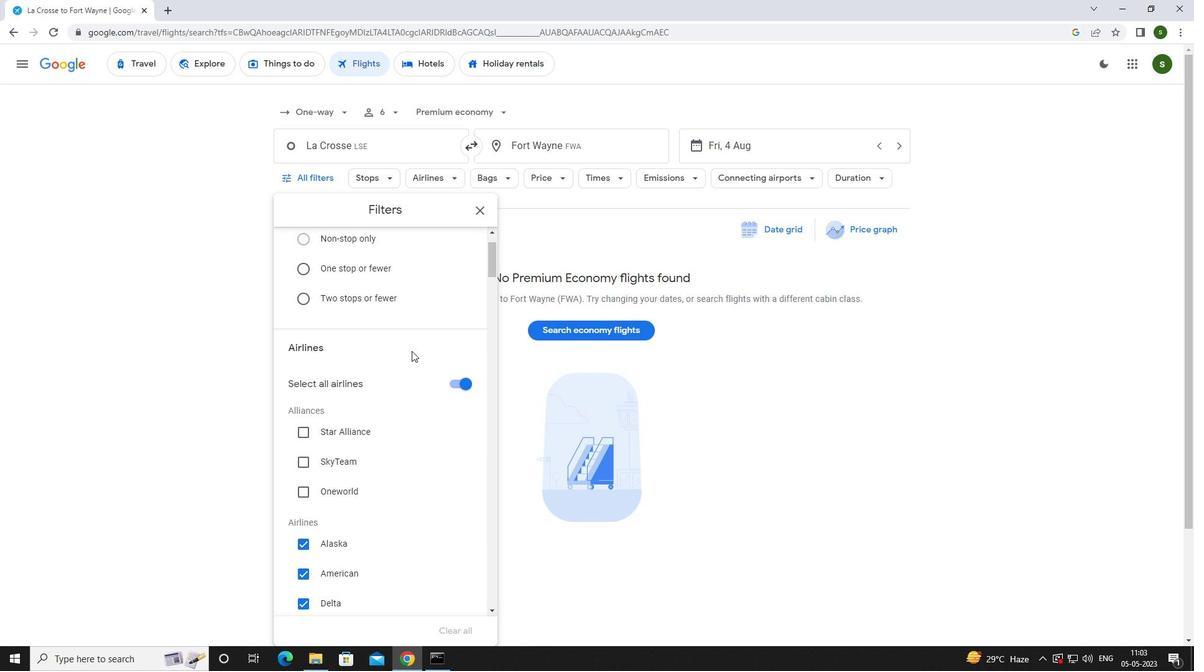 
Action: Mouse scrolled (411, 350) with delta (0, 0)
Screenshot: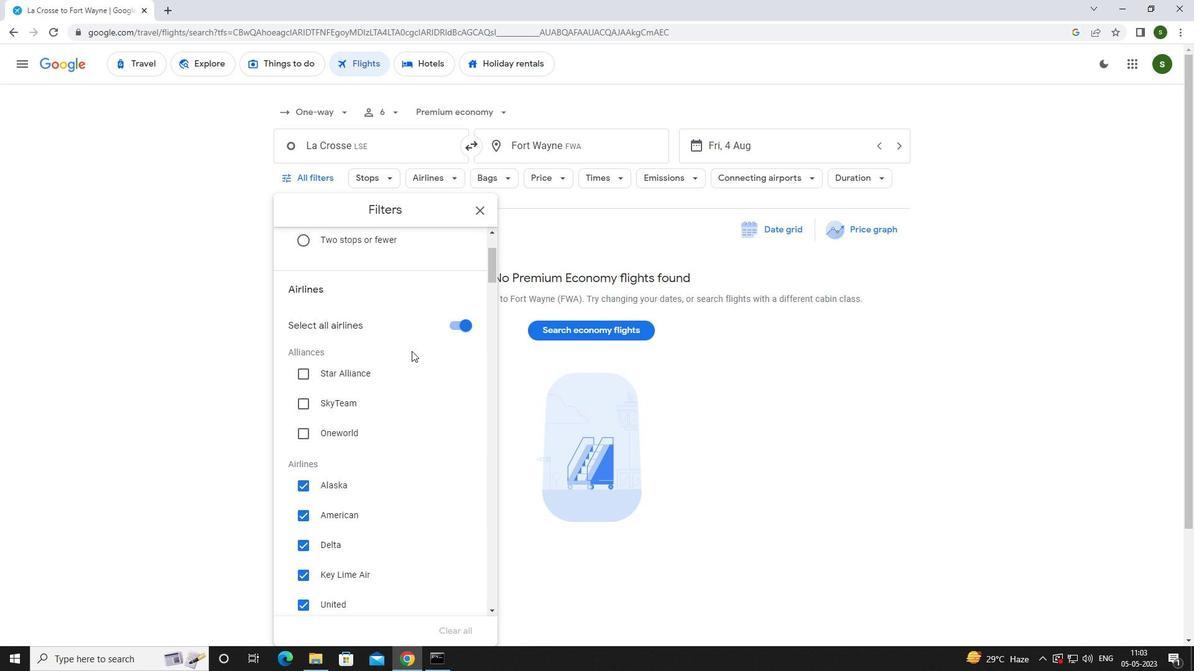 
Action: Mouse scrolled (411, 350) with delta (0, 0)
Screenshot: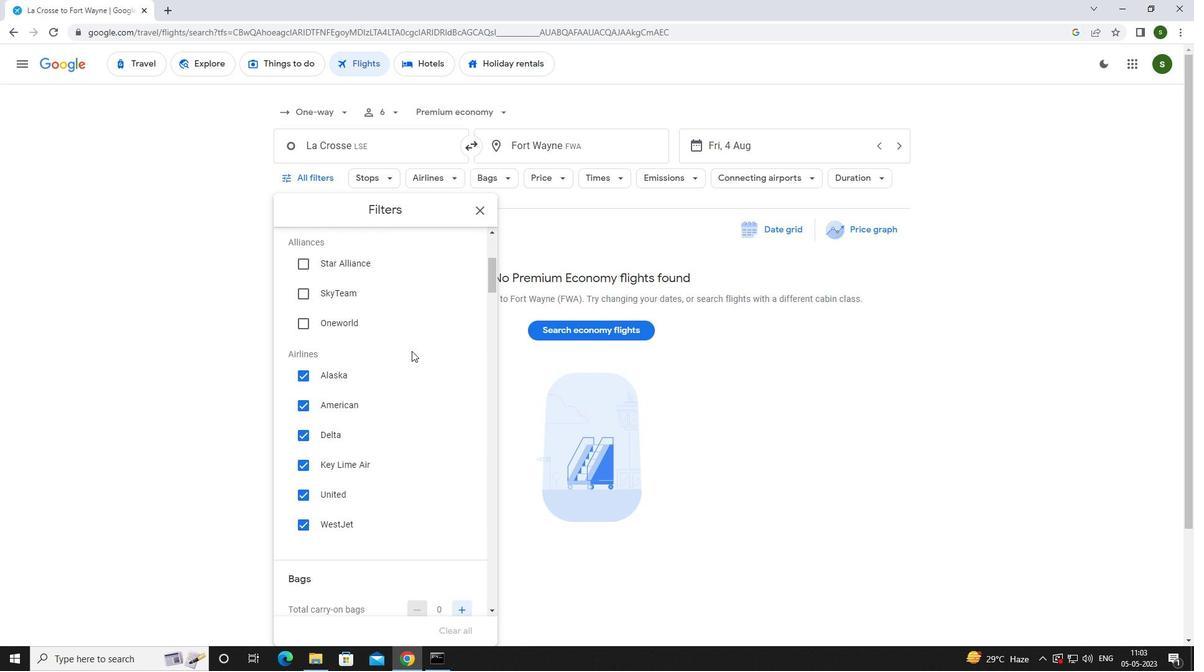 
Action: Mouse scrolled (411, 350) with delta (0, 0)
Screenshot: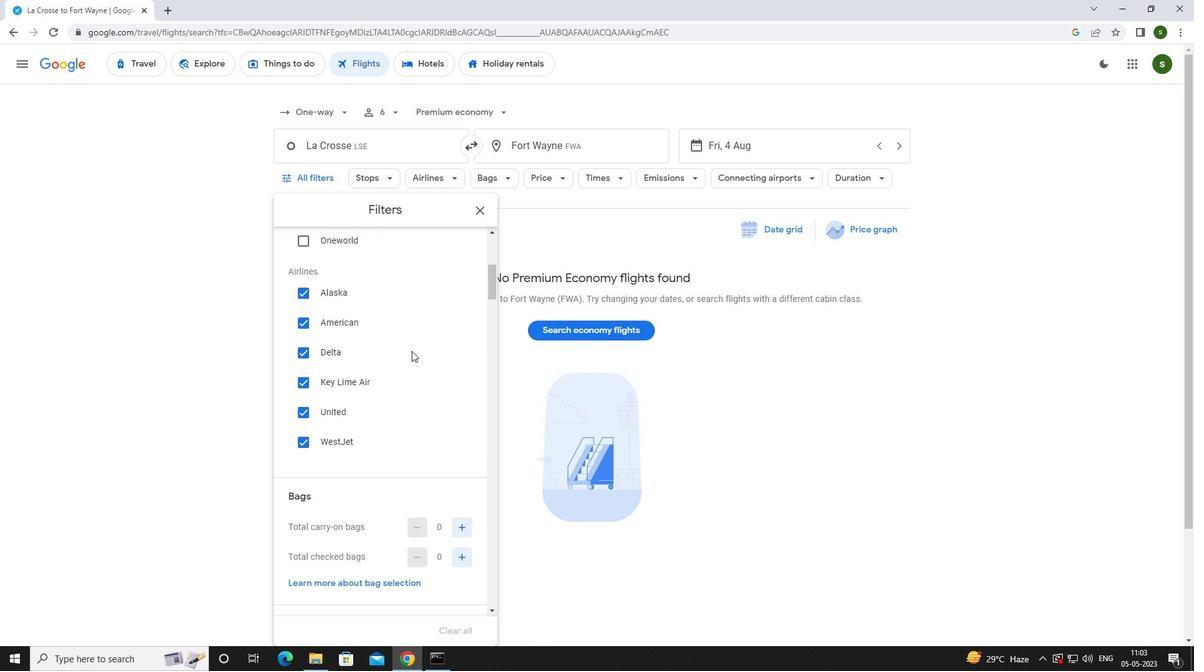 
Action: Mouse scrolled (411, 350) with delta (0, 0)
Screenshot: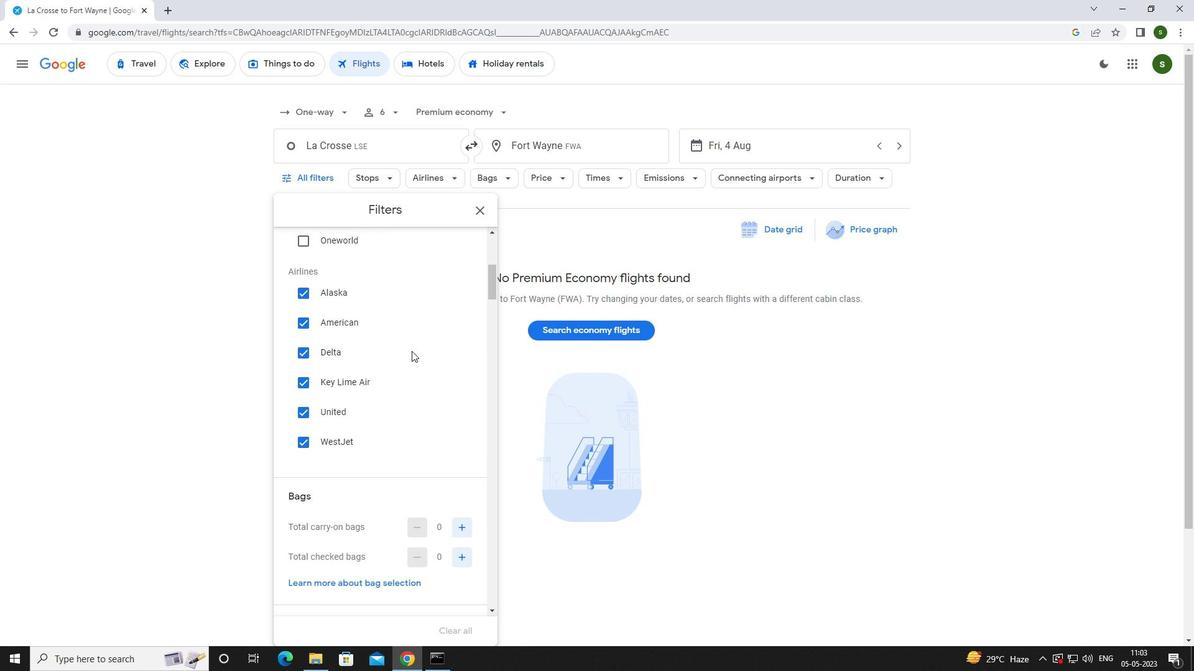 
Action: Mouse moved to (459, 400)
Screenshot: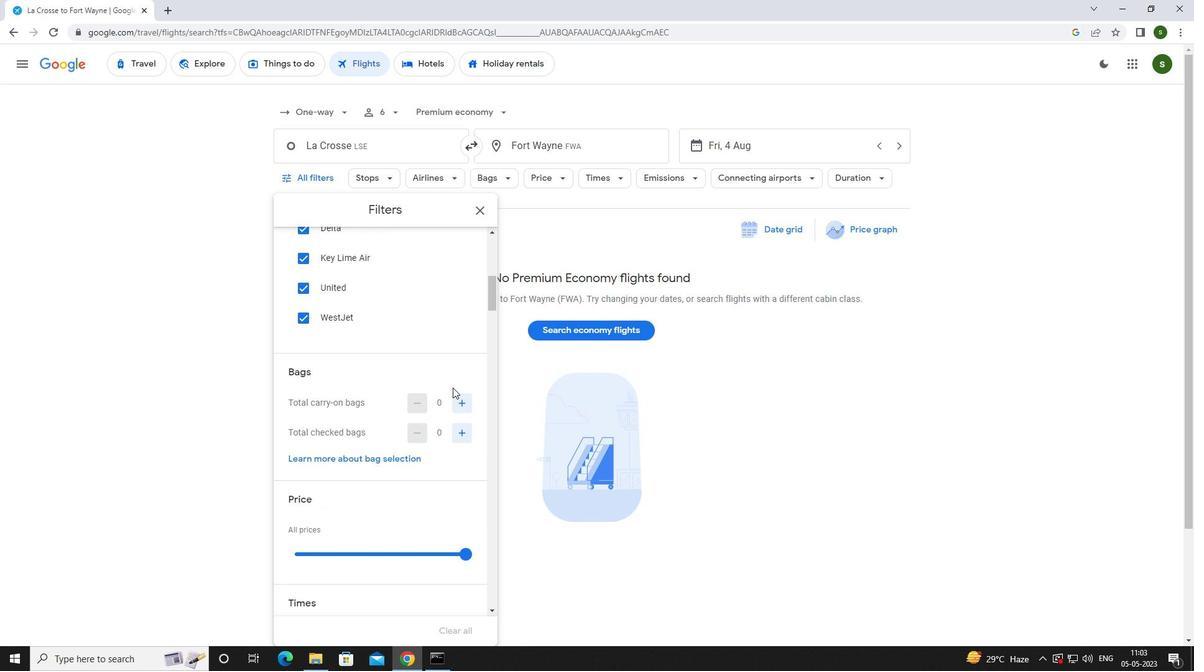 
Action: Mouse pressed left at (459, 400)
Screenshot: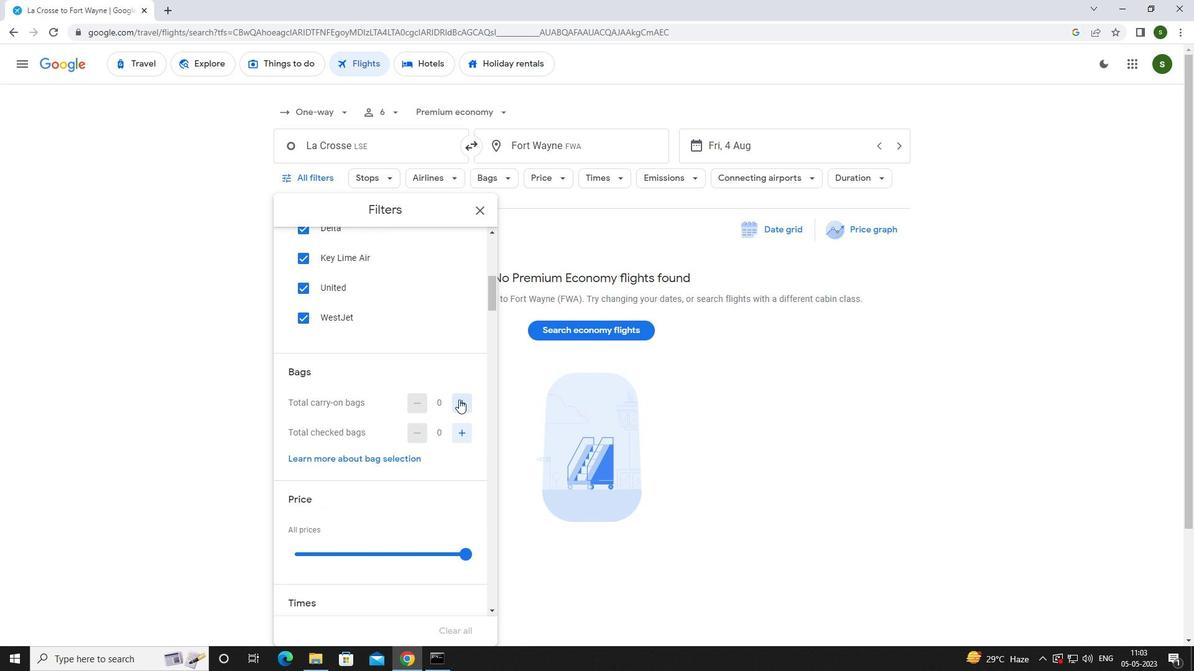 
Action: Mouse scrolled (459, 399) with delta (0, 0)
Screenshot: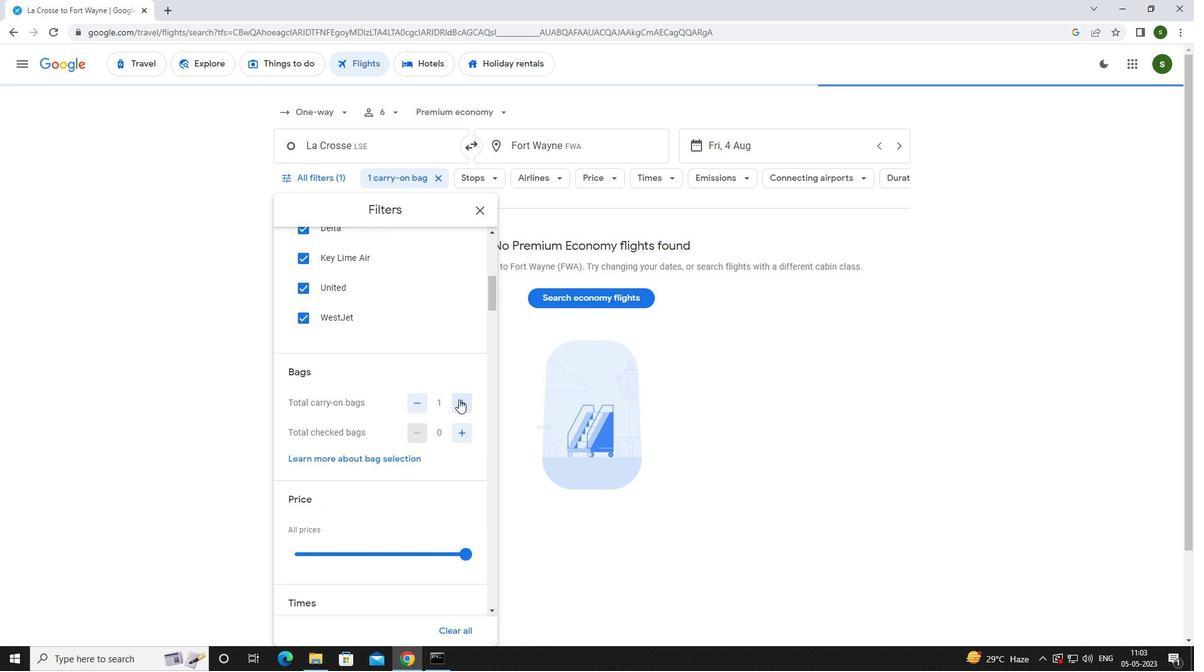 
Action: Mouse scrolled (459, 399) with delta (0, 0)
Screenshot: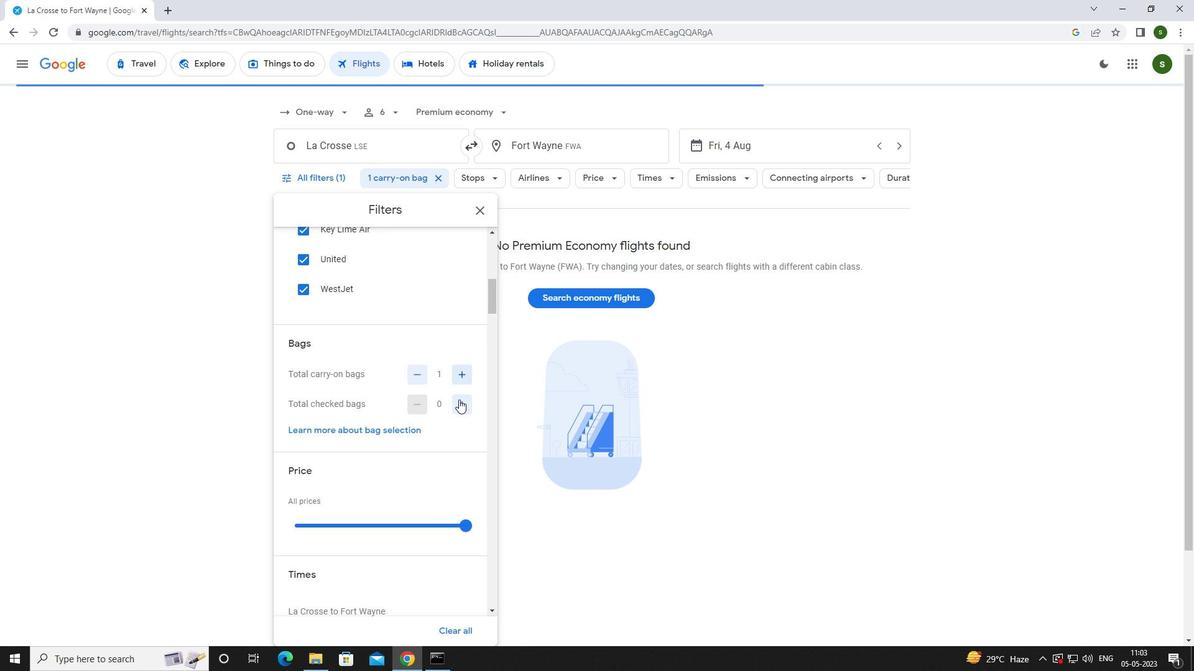 
Action: Mouse moved to (465, 434)
Screenshot: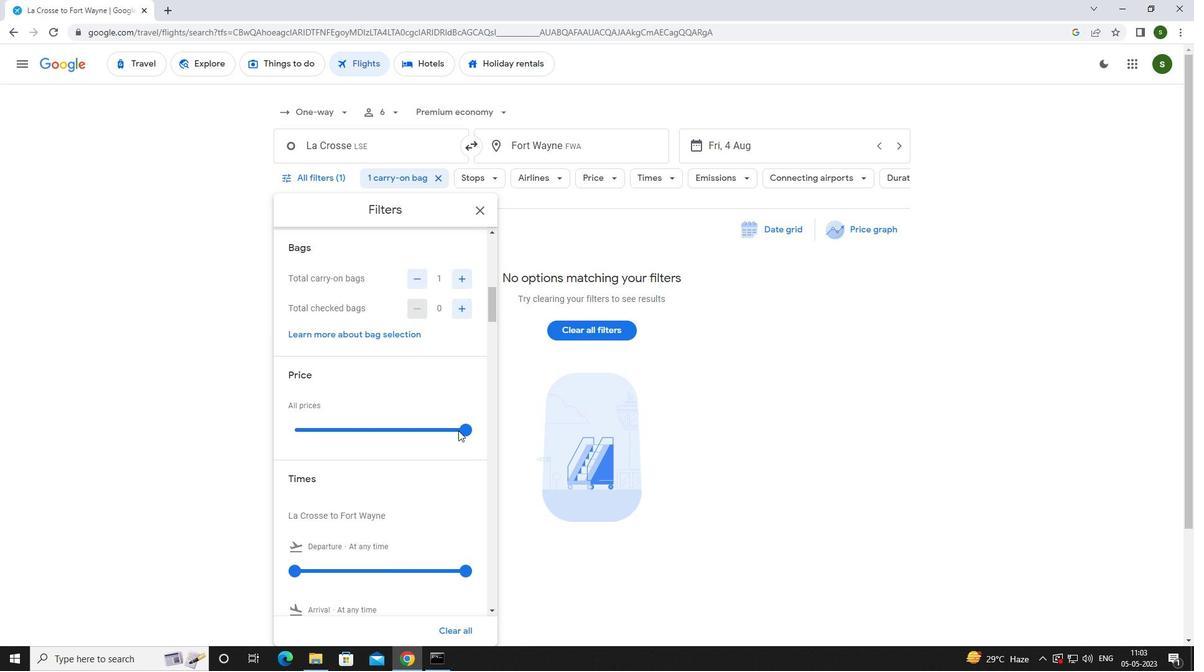 
Action: Mouse pressed left at (465, 434)
Screenshot: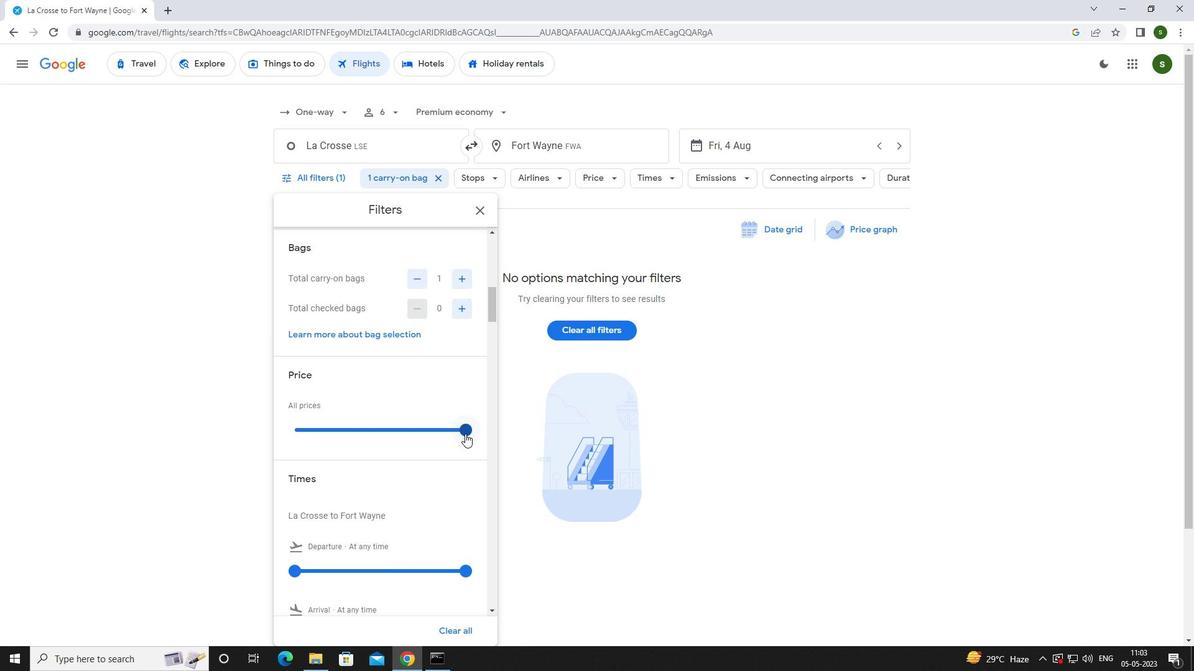 
Action: Mouse moved to (465, 434)
Screenshot: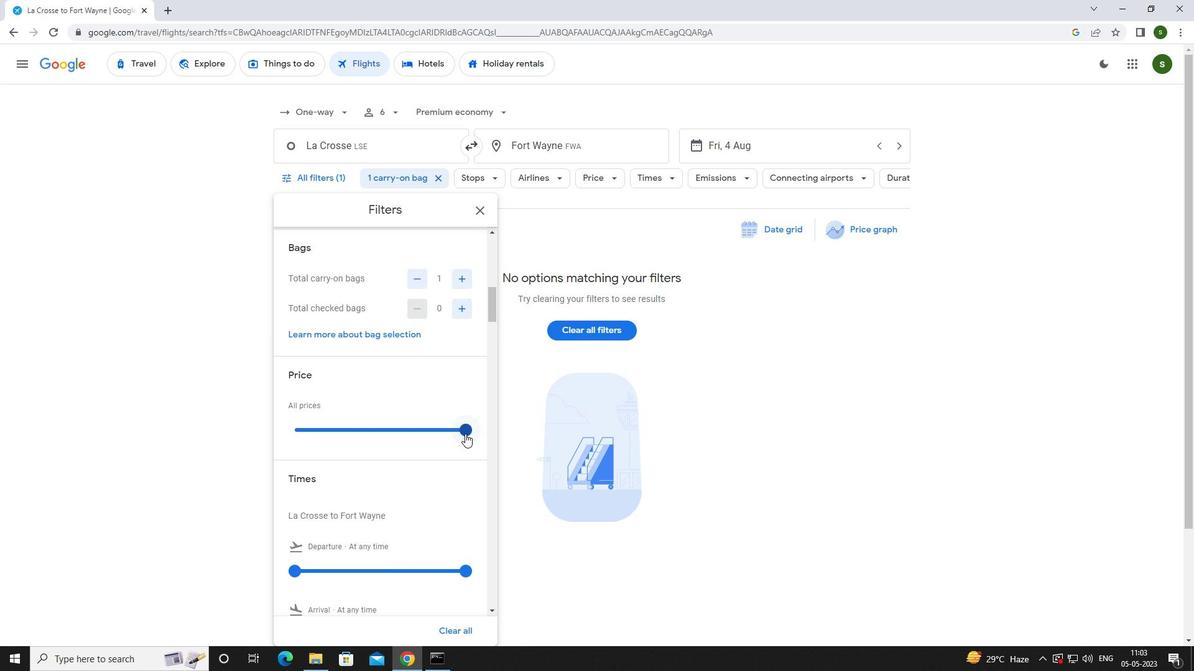 
Action: Mouse scrolled (465, 433) with delta (0, 0)
Screenshot: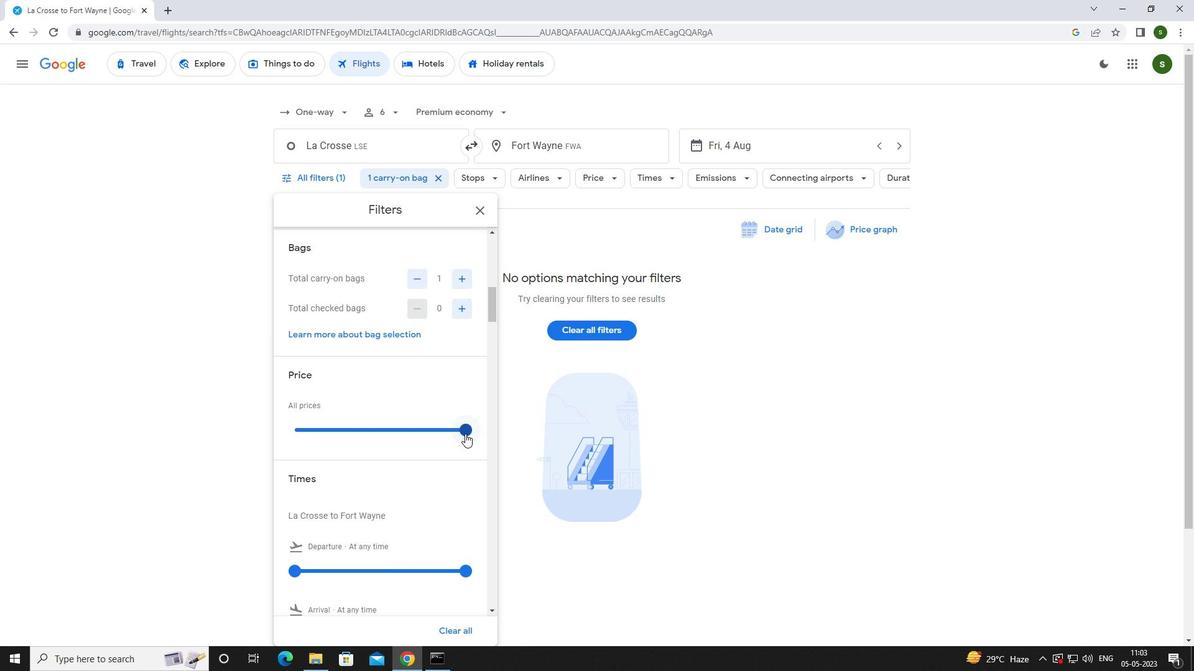 
Action: Mouse moved to (297, 513)
Screenshot: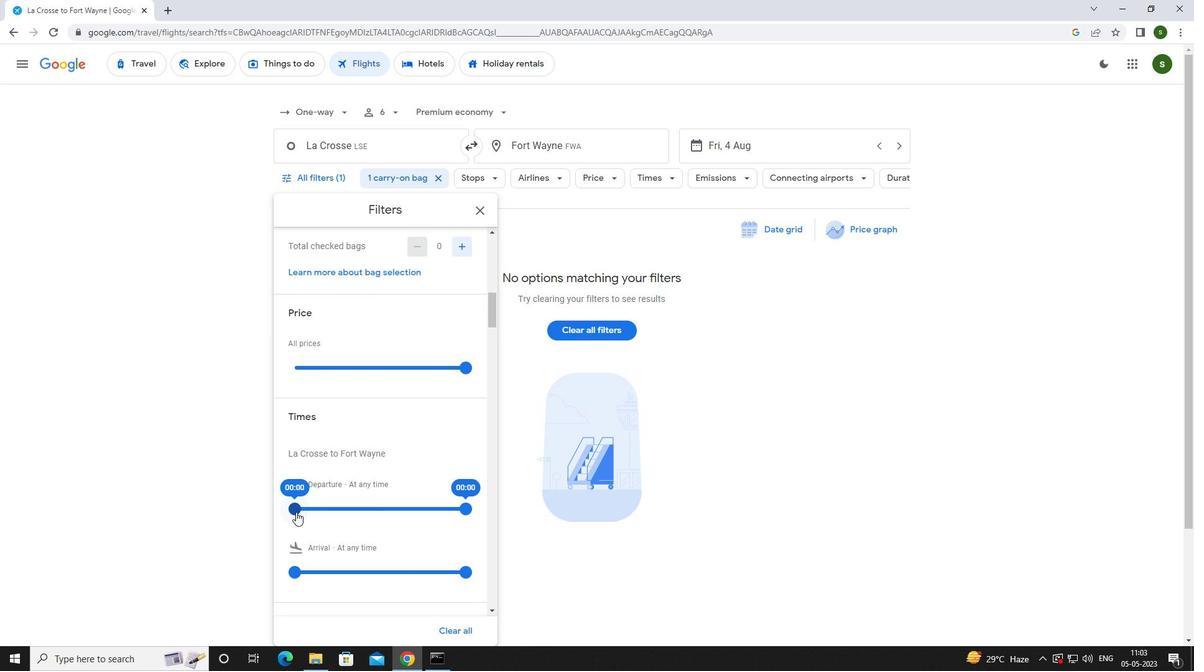 
Action: Mouse pressed left at (297, 513)
Screenshot: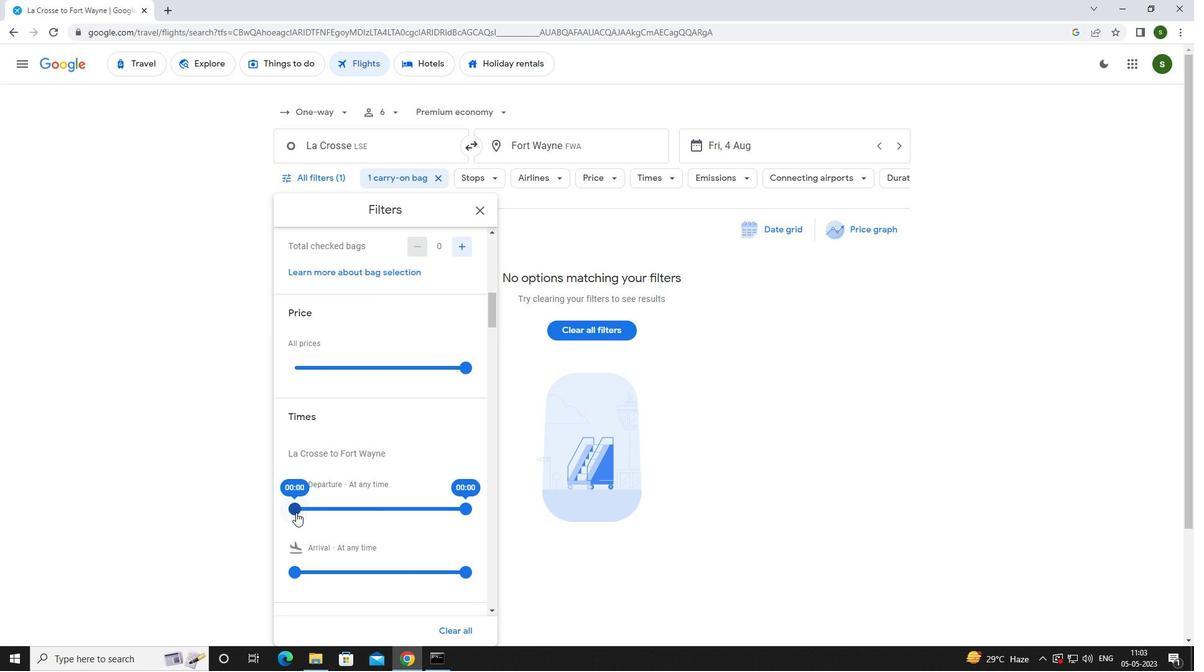 
Action: Mouse moved to (709, 393)
Screenshot: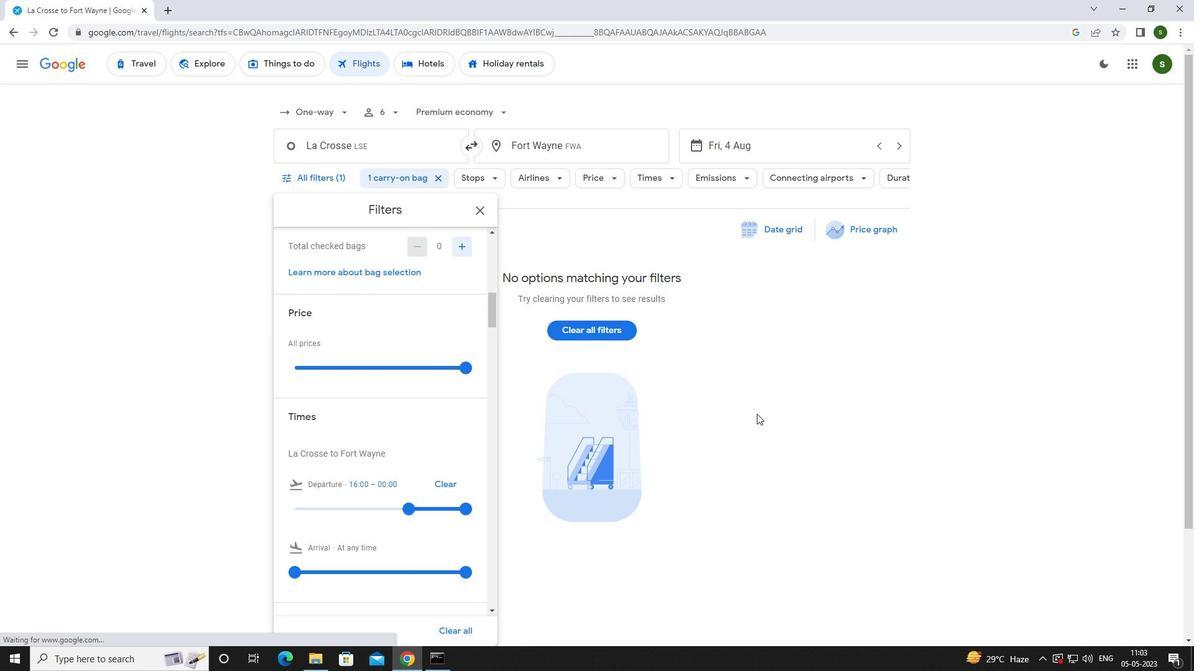 
Action: Mouse pressed left at (709, 393)
Screenshot: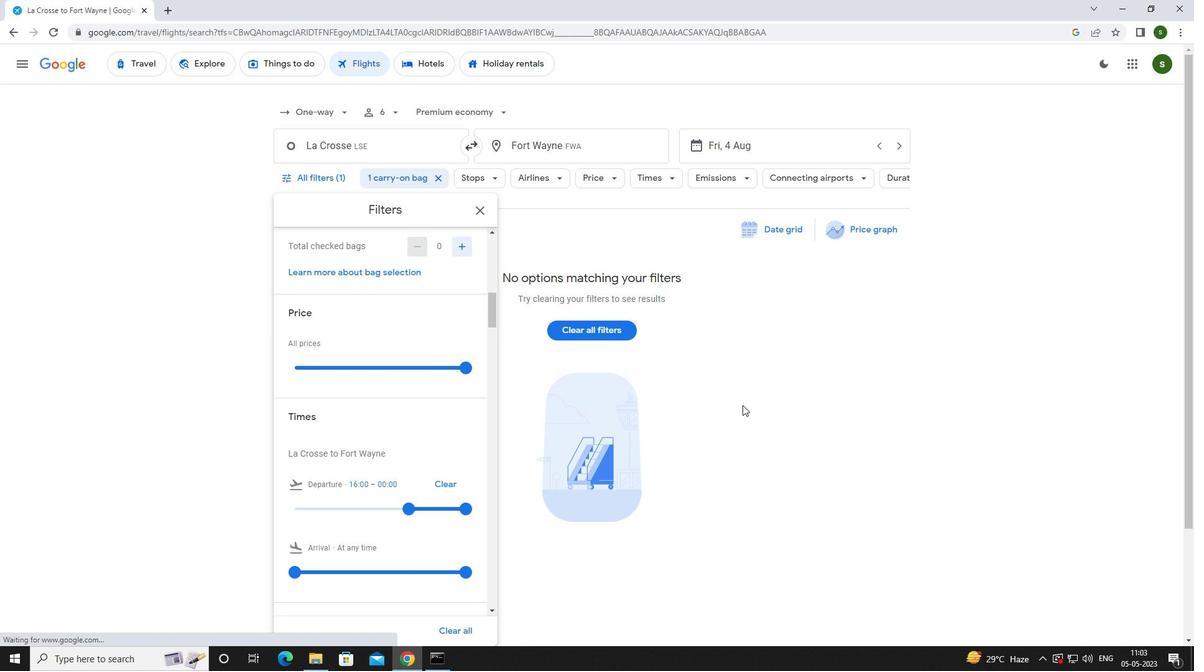 
